 Task: Add Derma-E Clear Zinc Body Sunscreen SPF 30 to the cart.
Action: Mouse moved to (263, 130)
Screenshot: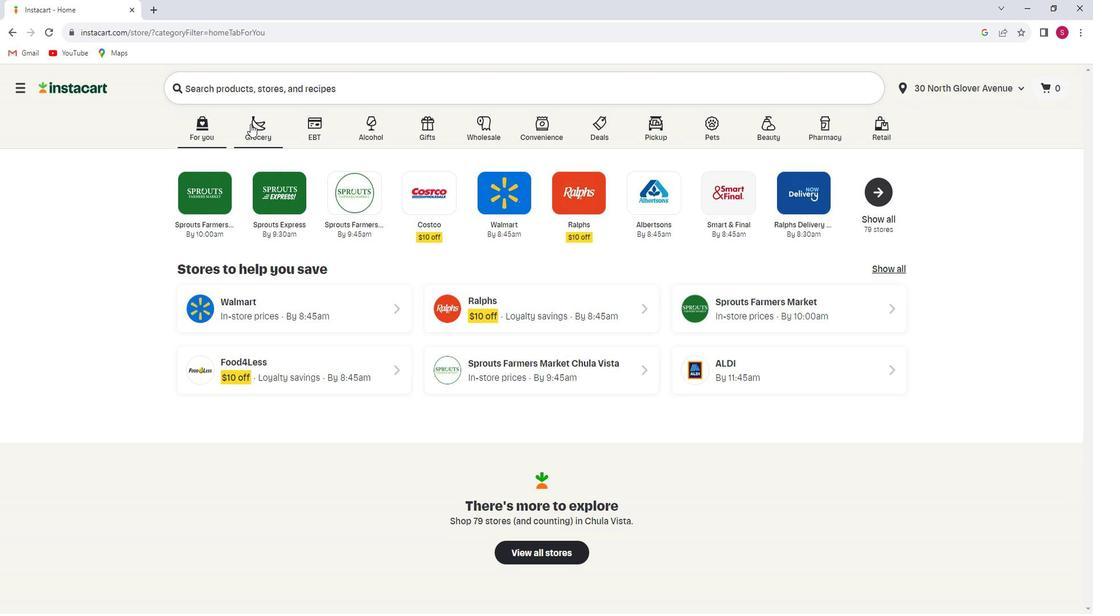 
Action: Mouse pressed left at (263, 130)
Screenshot: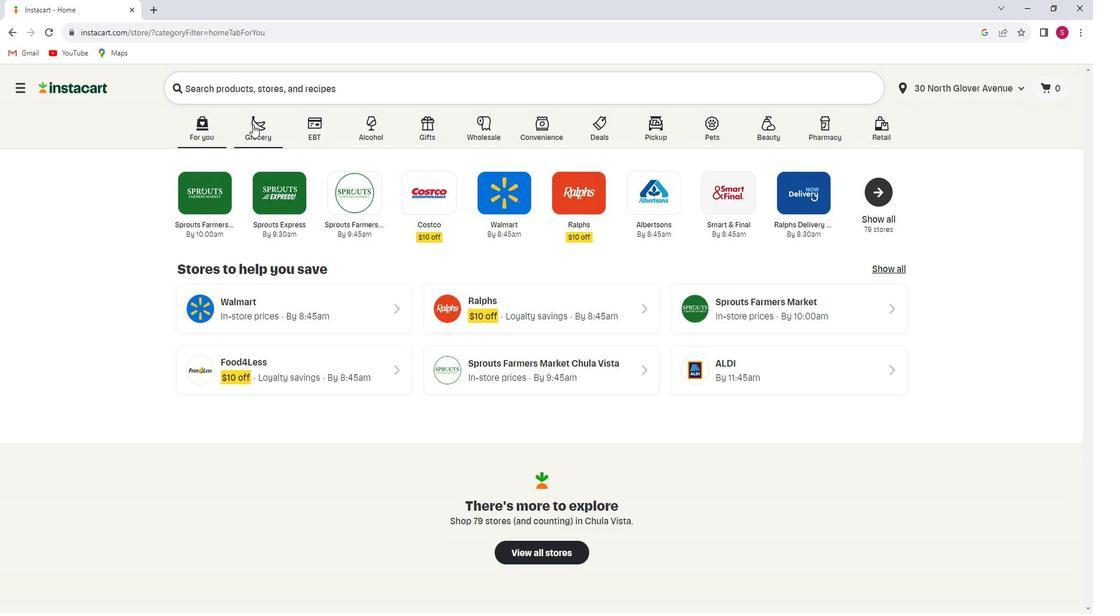 
Action: Mouse moved to (292, 335)
Screenshot: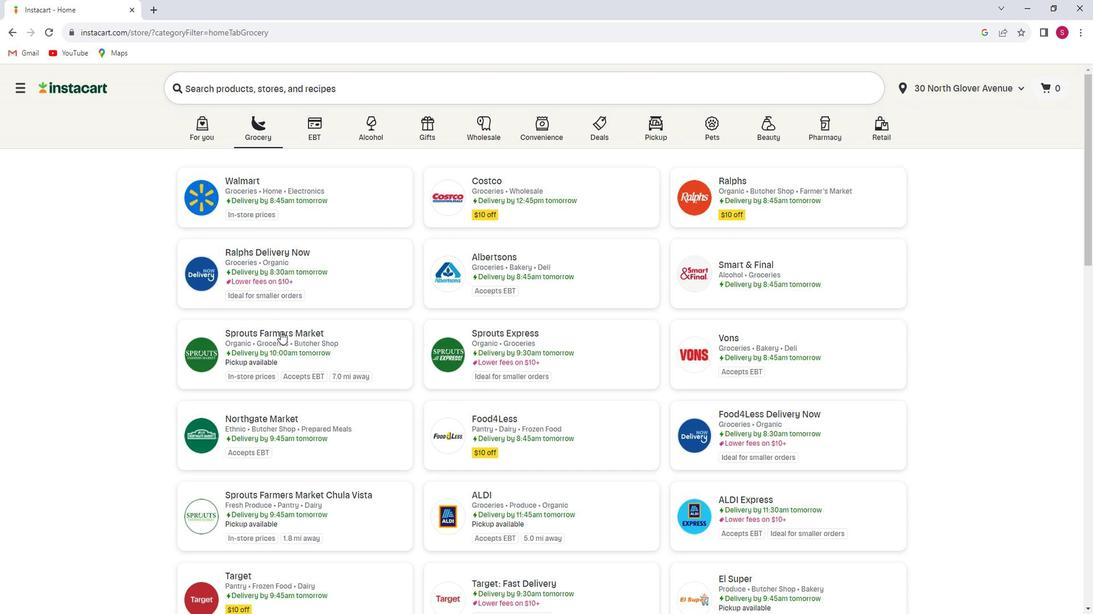 
Action: Mouse pressed left at (292, 335)
Screenshot: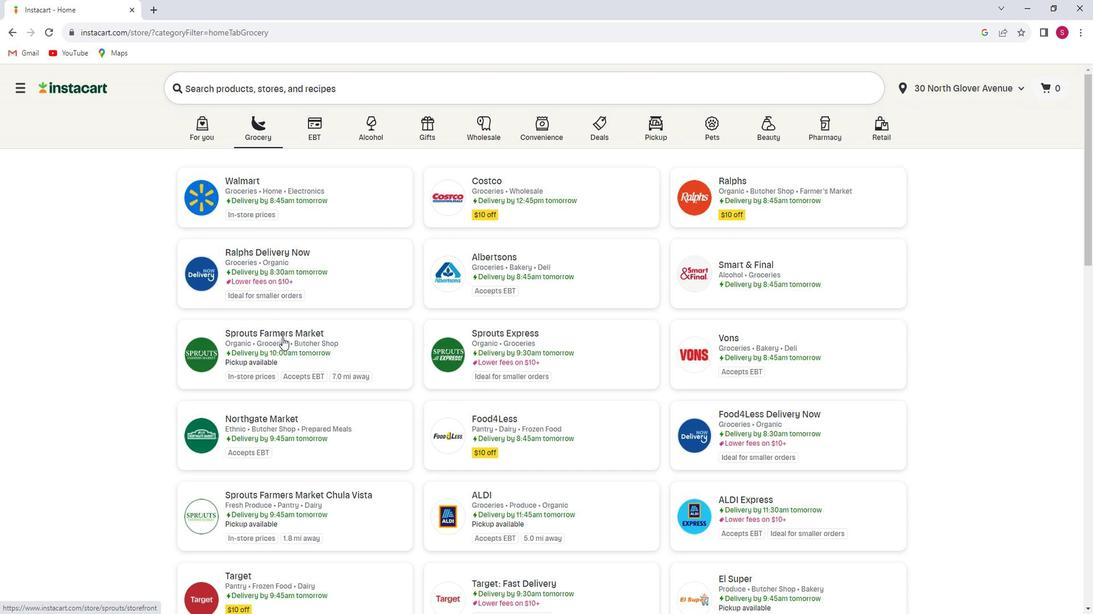 
Action: Mouse moved to (84, 386)
Screenshot: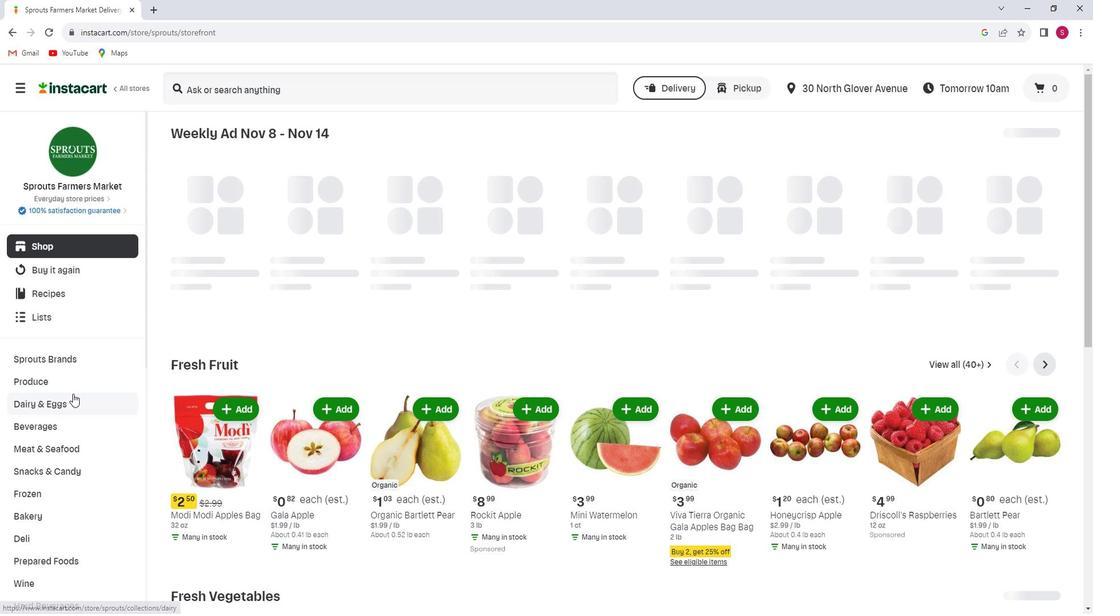 
Action: Mouse scrolled (84, 385) with delta (0, 0)
Screenshot: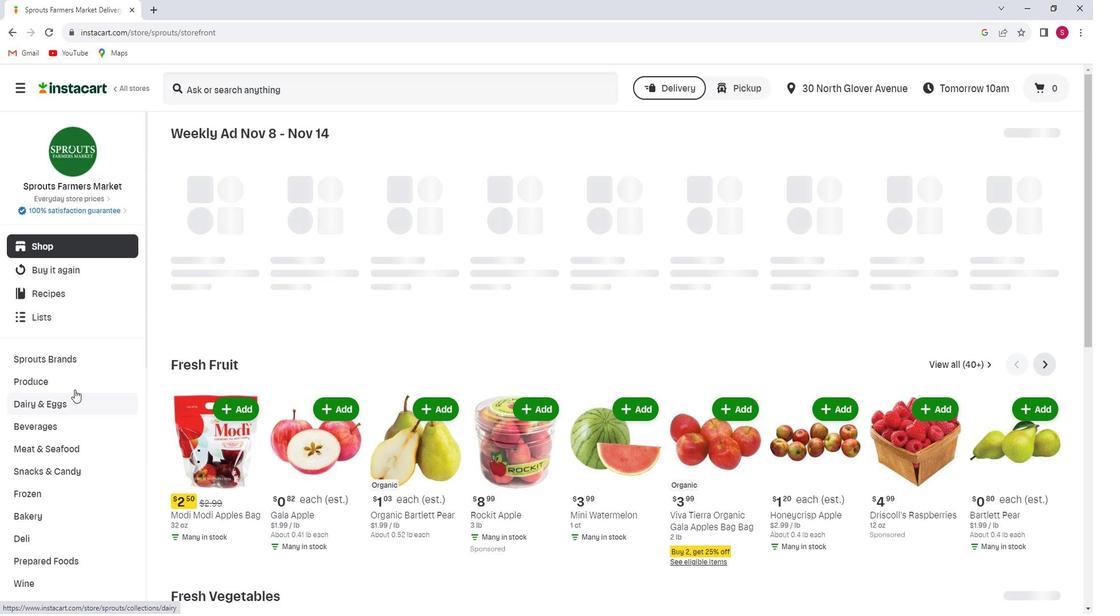 
Action: Mouse scrolled (84, 385) with delta (0, 0)
Screenshot: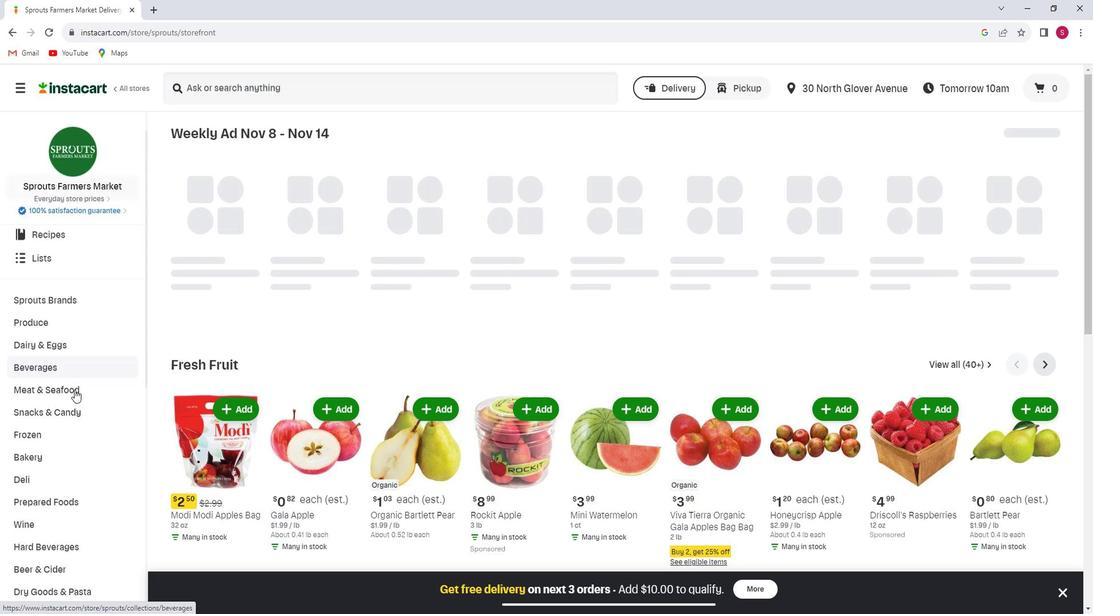 
Action: Mouse scrolled (84, 385) with delta (0, 0)
Screenshot: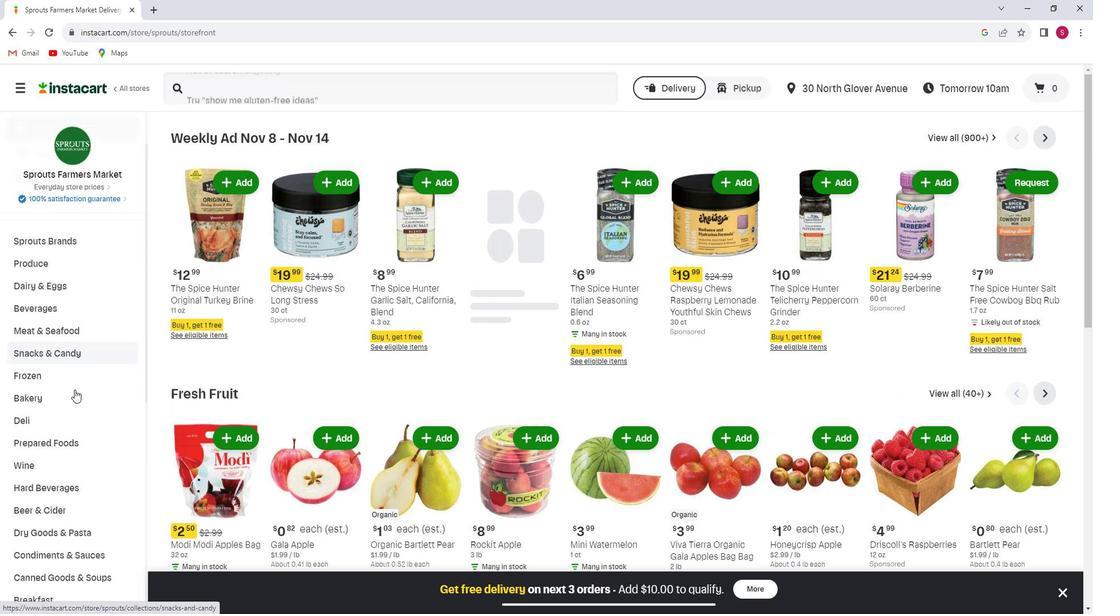 
Action: Mouse scrolled (84, 385) with delta (0, 0)
Screenshot: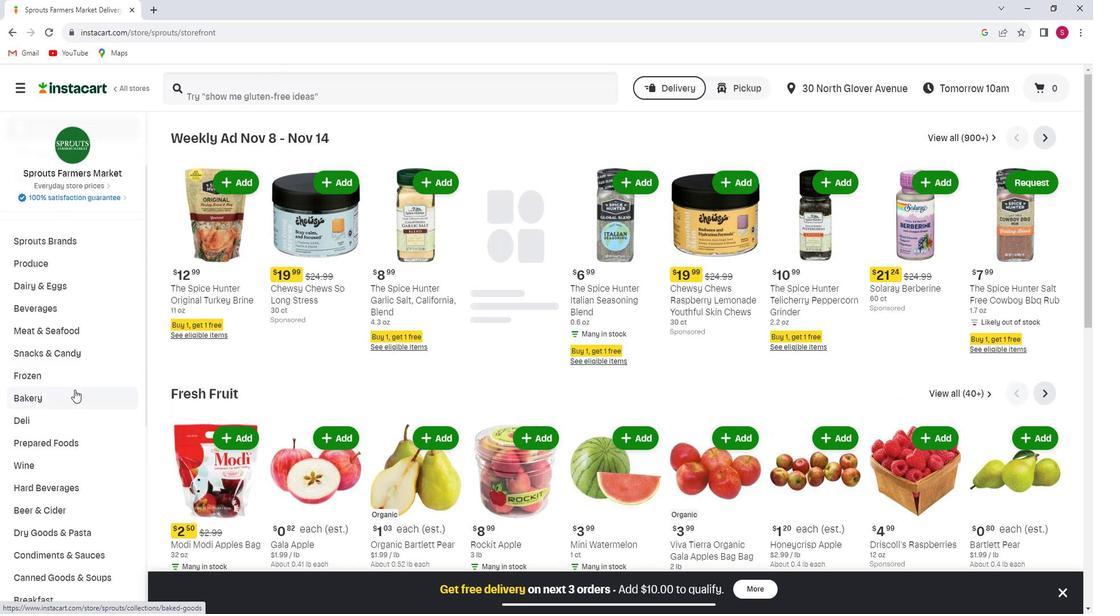 
Action: Mouse scrolled (84, 385) with delta (0, 0)
Screenshot: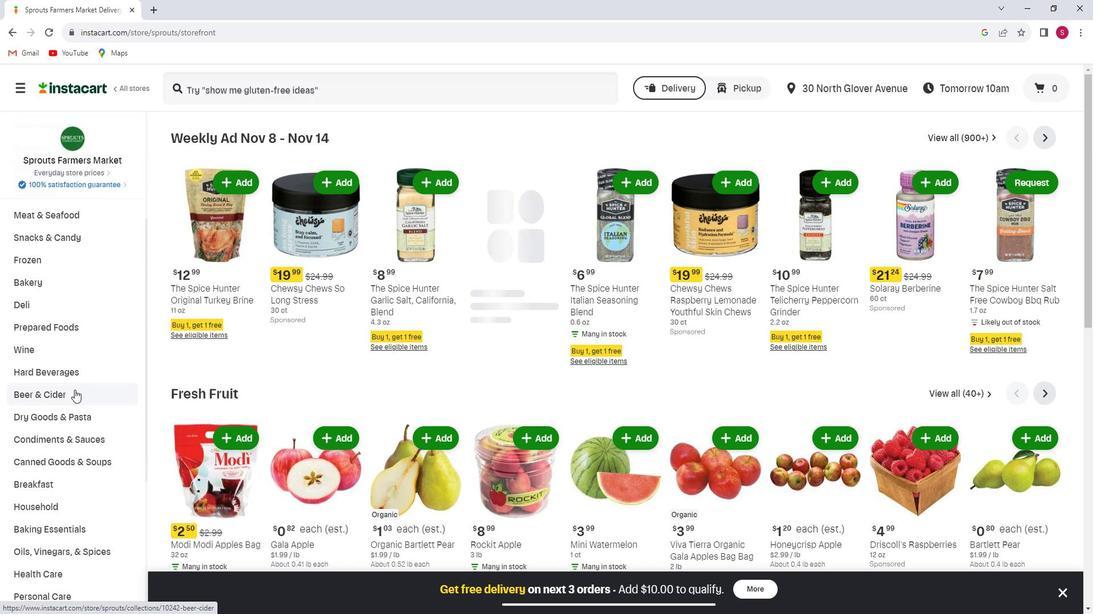 
Action: Mouse scrolled (84, 385) with delta (0, 0)
Screenshot: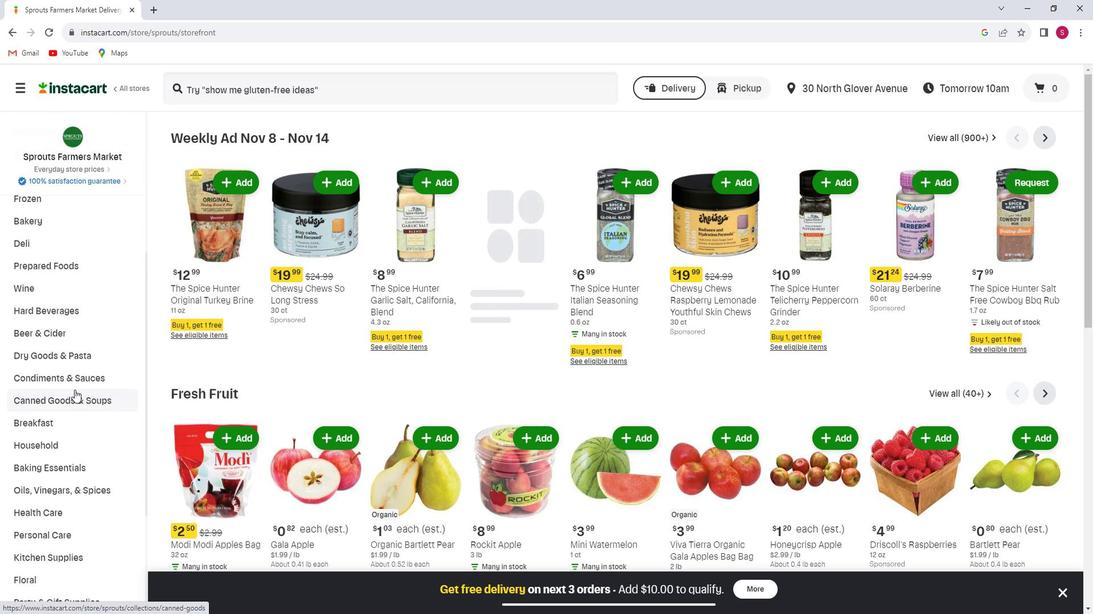 
Action: Mouse scrolled (84, 385) with delta (0, 0)
Screenshot: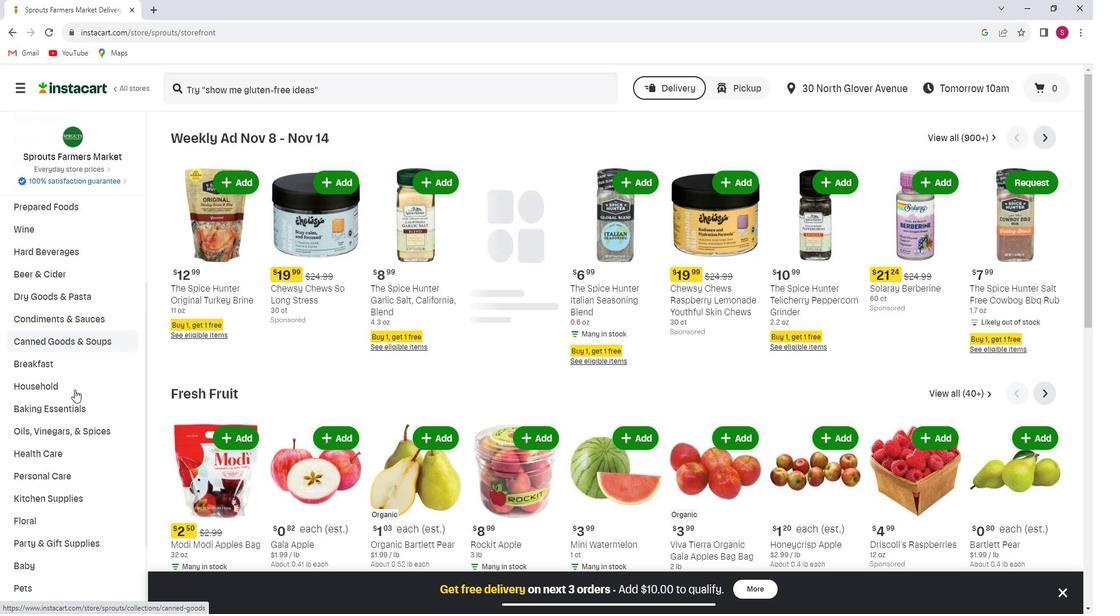
Action: Mouse scrolled (84, 385) with delta (0, 0)
Screenshot: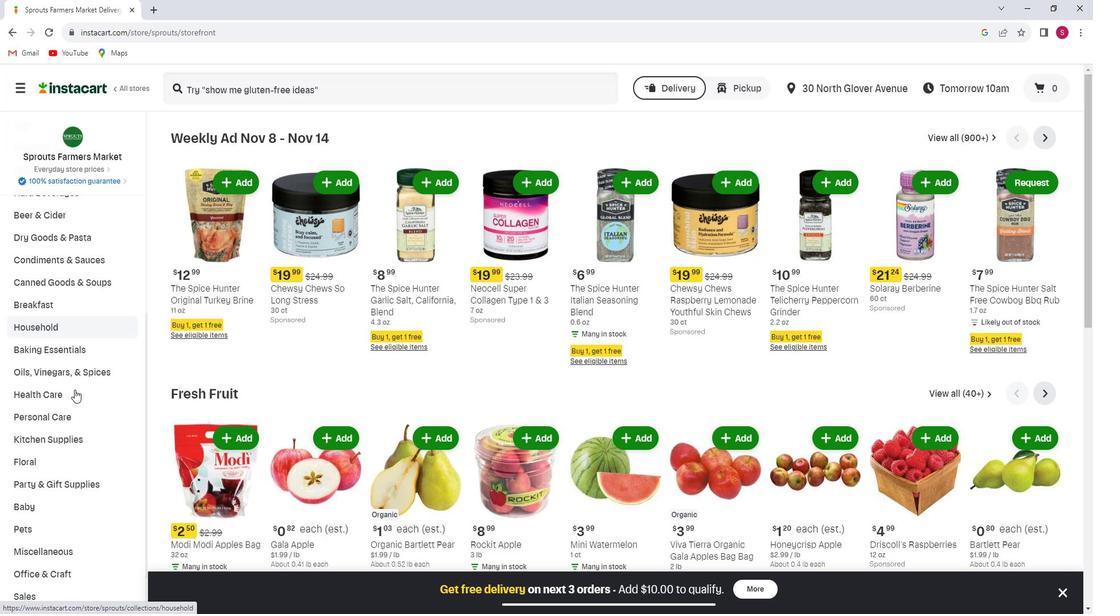 
Action: Mouse moved to (57, 358)
Screenshot: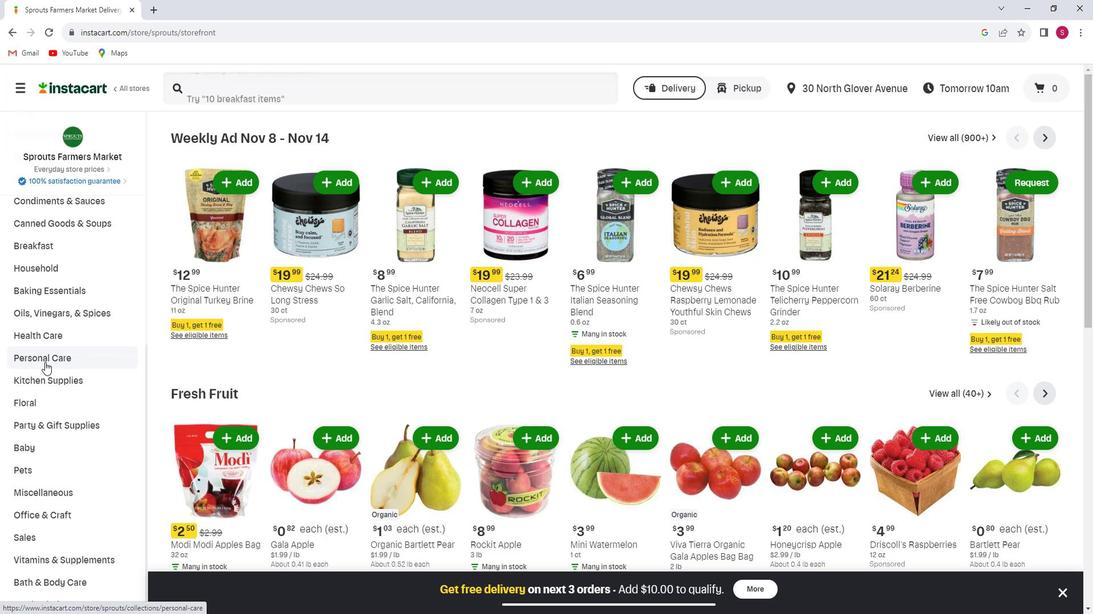 
Action: Mouse pressed left at (57, 358)
Screenshot: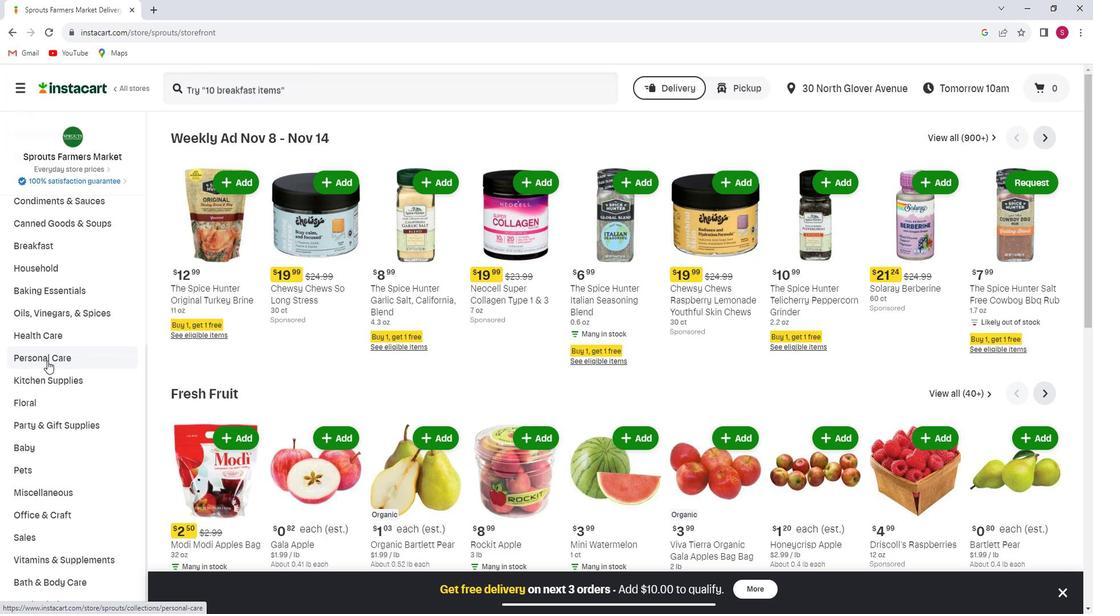 
Action: Mouse moved to (885, 169)
Screenshot: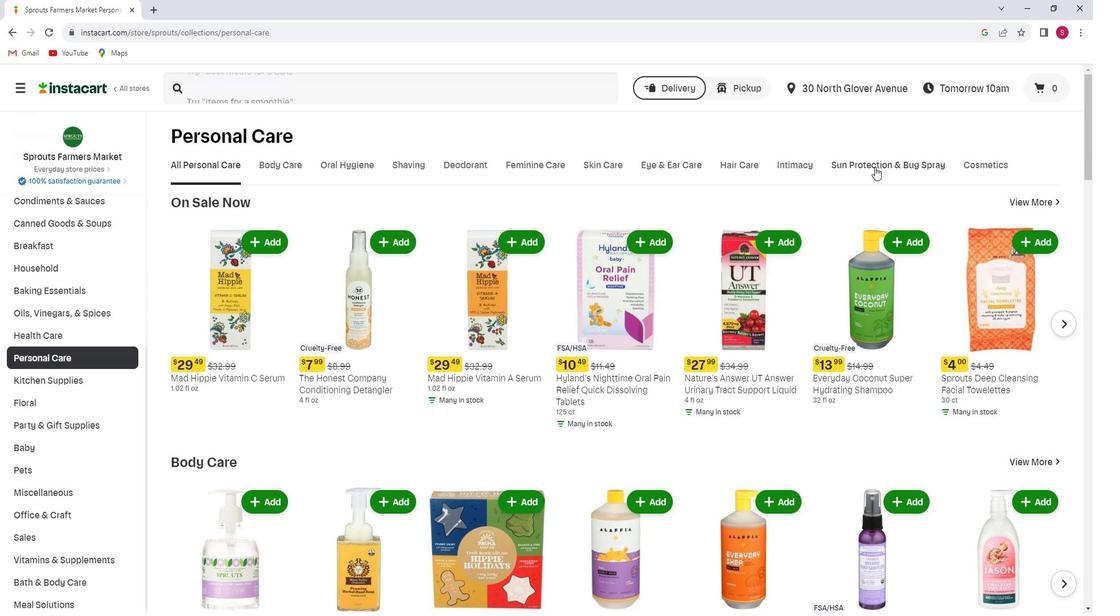 
Action: Mouse pressed left at (885, 169)
Screenshot: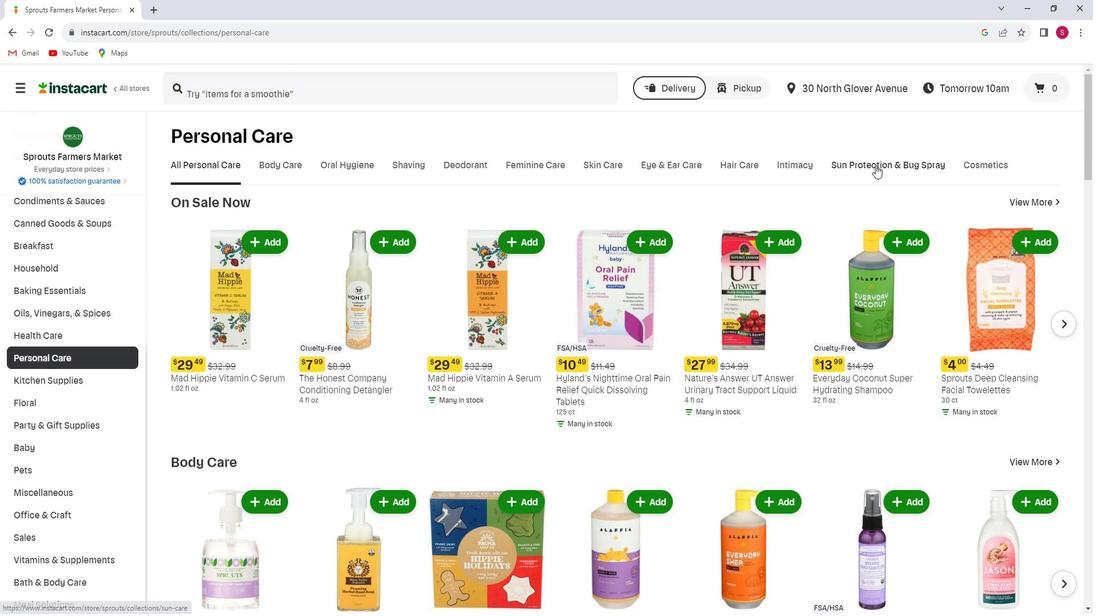 
Action: Mouse moved to (359, 100)
Screenshot: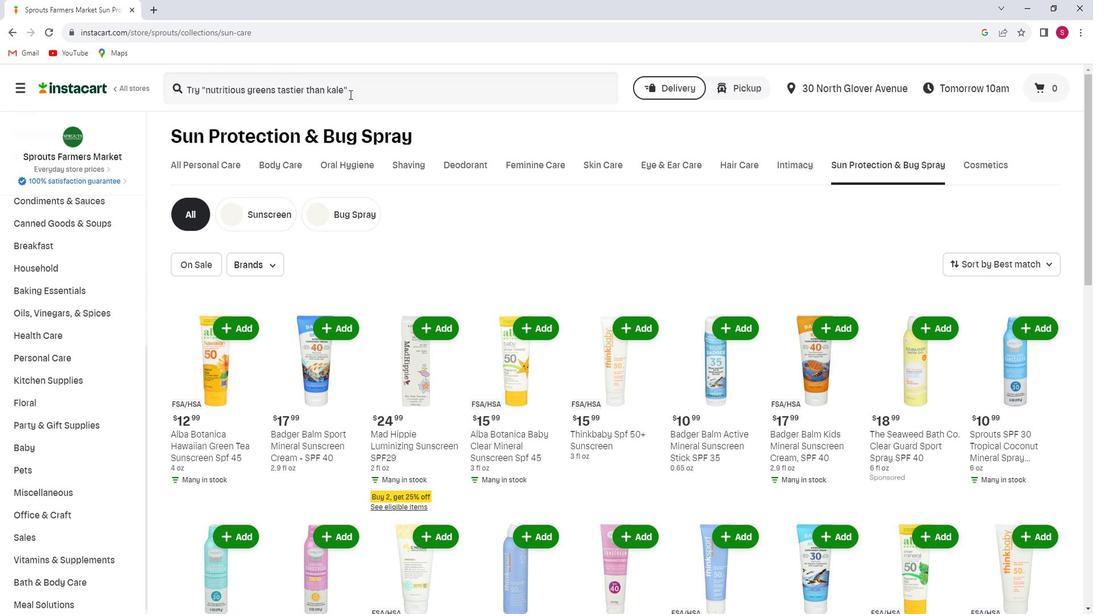 
Action: Mouse pressed left at (359, 100)
Screenshot: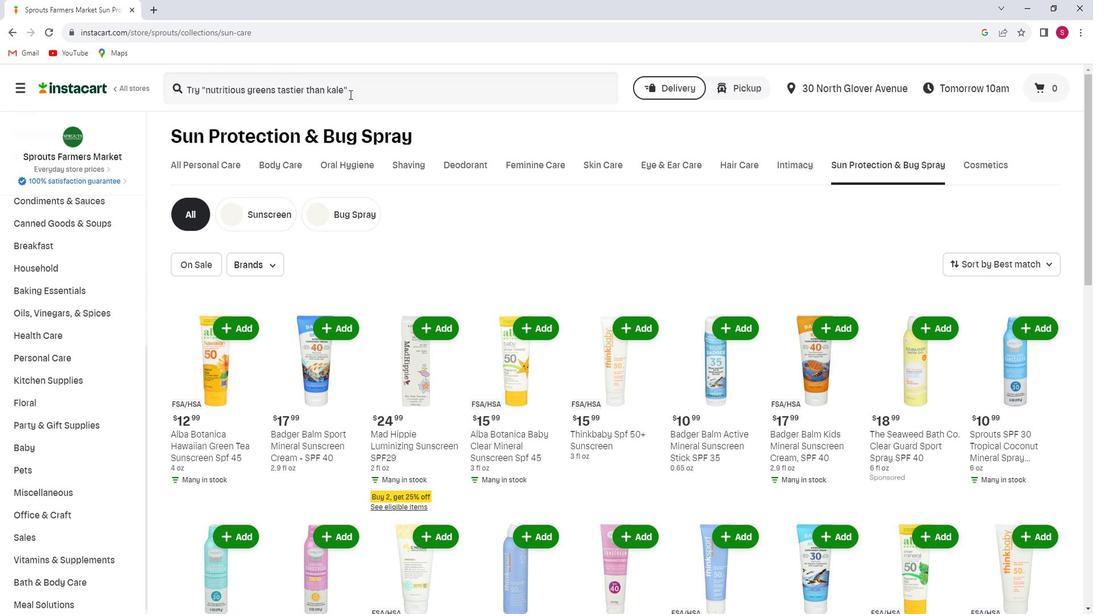 
Action: Key pressed <Key.shift><Key.shift><Key.shift><Key.shift><Key.shift><Key.shift><Key.shift><Key.shift><Key.shift><Key.shift><Key.shift><Key.shift><Key.shift><Key.shift><Key.shift><Key.shift><Key.shift><Key.shift><Key.shift><Key.shift><Key.shift><Key.shift><Key.shift><Key.shift><Key.shift><Key.shift><Key.shift><Key.shift><Key.shift><Key.shift><Key.shift><Key.shift><Key.shift><Key.shift><Key.shift><Key.shift><Key.shift><Key.shift><Key.shift><Key.shift><Key.shift><Key.shift><Key.shift><Key.shift>Derma-<Key.shift><Key.shift><Key.shift><Key.shift><Key.shift><Key.shift><Key.shift><Key.shift><Key.shift><Key.shift><Key.shift><Key.shift><Key.shift><Key.shift><Key.shift><Key.shift><Key.shift><Key.shift><Key.shift><Key.shift><Key.shift><Key.shift><Key.shift><Key.shift><Key.shift><Key.shift><Key.shift><Key.shift><Key.shift><Key.shift><Key.shift><Key.shift>E<Key.space><Key.shift><Key.shift><Key.shift>Clear<Key.space><Key.shift>Zinc<Key.space><Key.shift_r><Key.shift_r>Body<Key.space><Key.shift>Sunscreen<Key.space><Key.shift>S<Key.shift_r>P<Key.shift>F<Key.space>30<Key.enter>
Screenshot: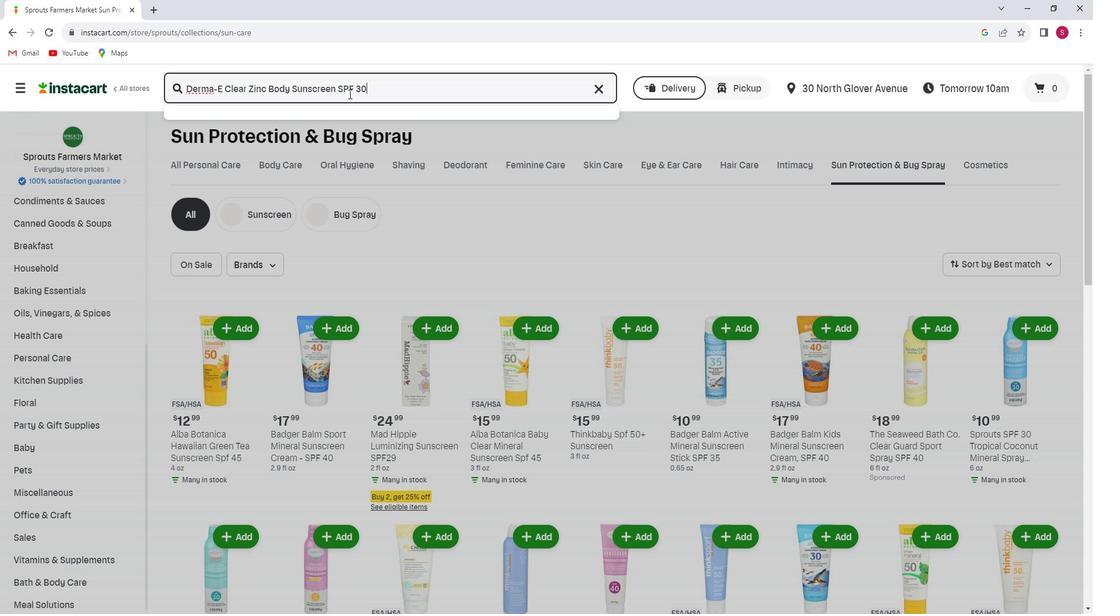 
Action: Mouse moved to (391, 226)
Screenshot: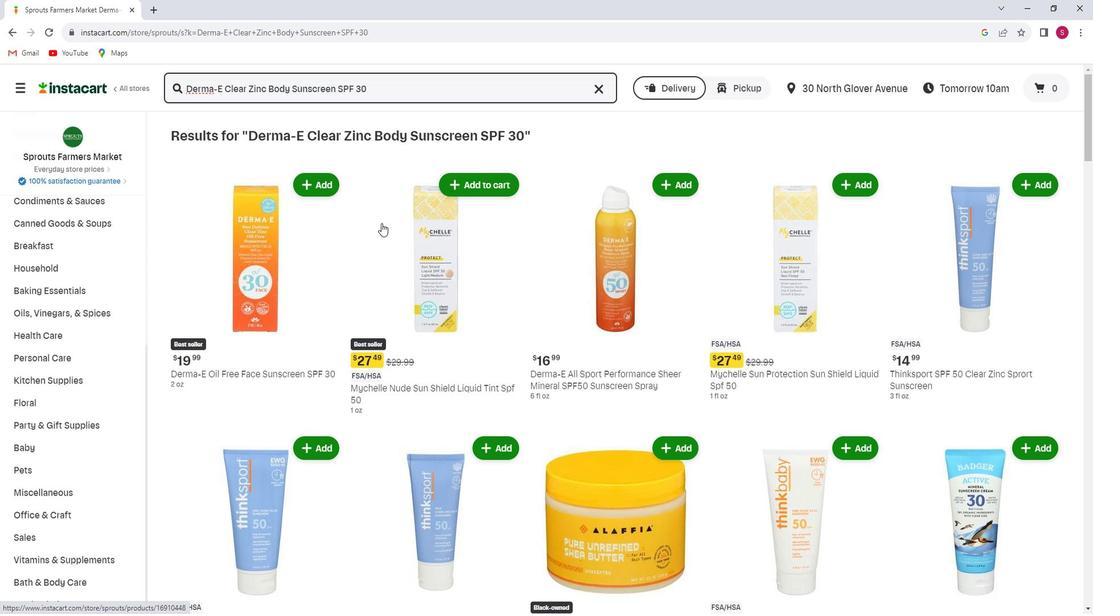 
Action: Mouse scrolled (391, 225) with delta (0, 0)
Screenshot: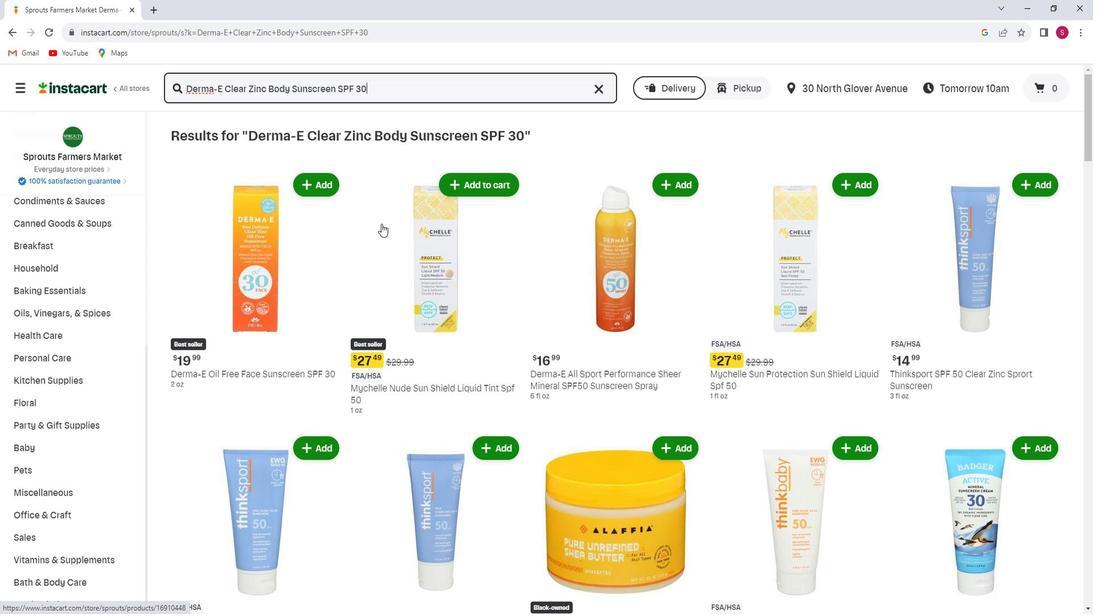
Action: Mouse moved to (437, 224)
Screenshot: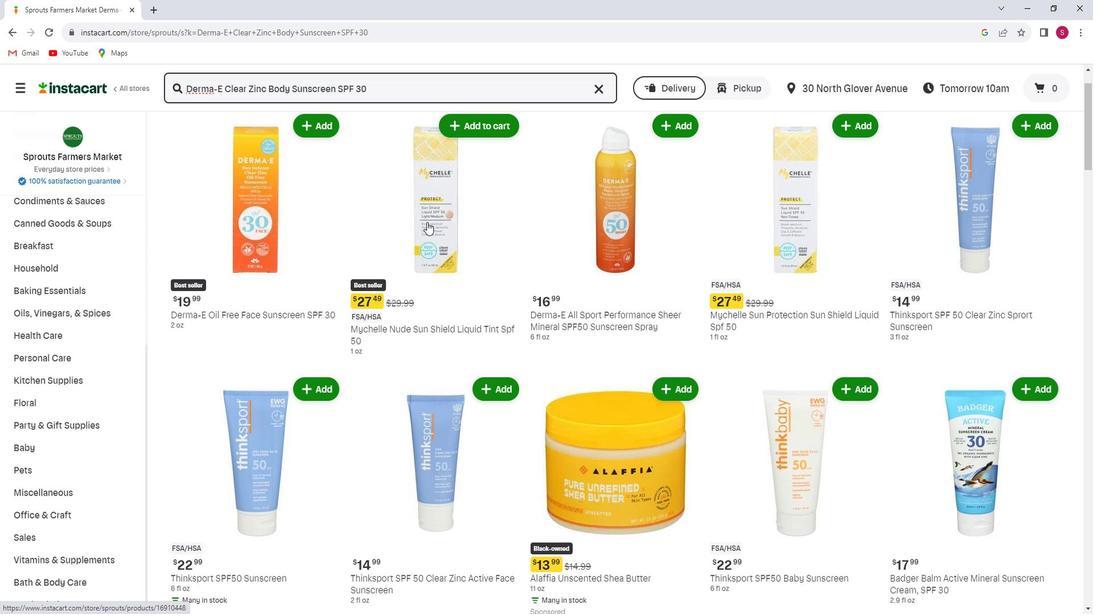 
Action: Mouse scrolled (437, 223) with delta (0, 0)
Screenshot: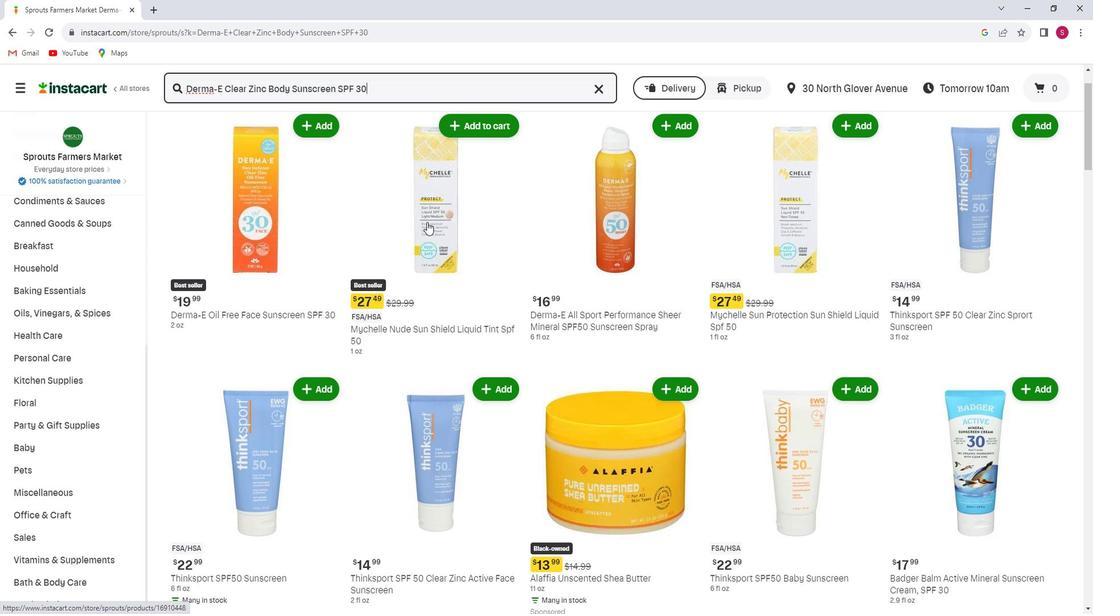 
Action: Mouse scrolled (437, 223) with delta (0, 0)
Screenshot: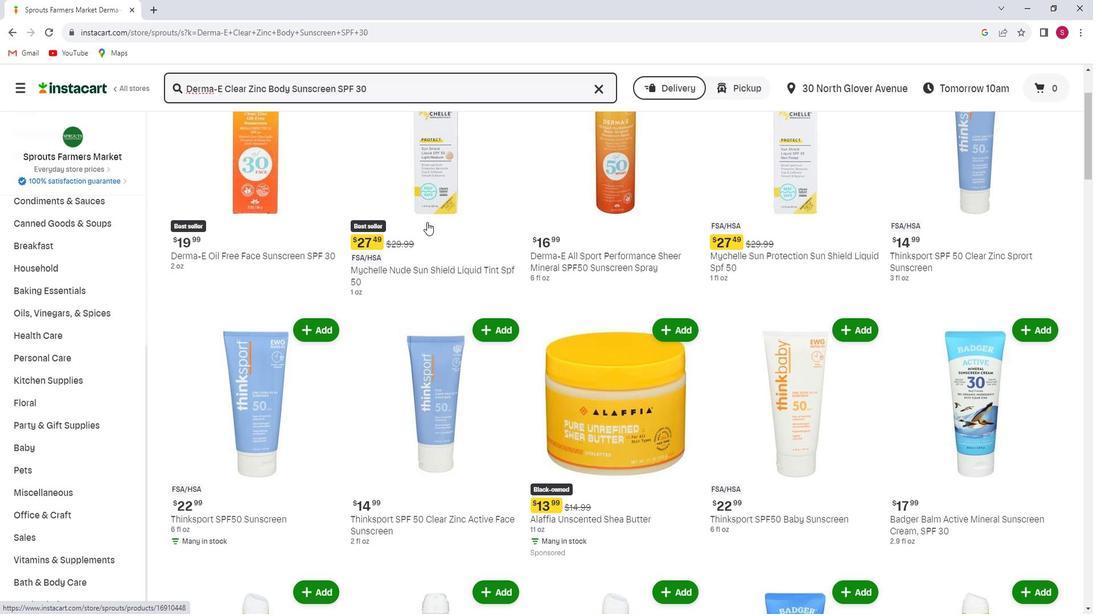 
Action: Mouse scrolled (437, 223) with delta (0, 0)
Screenshot: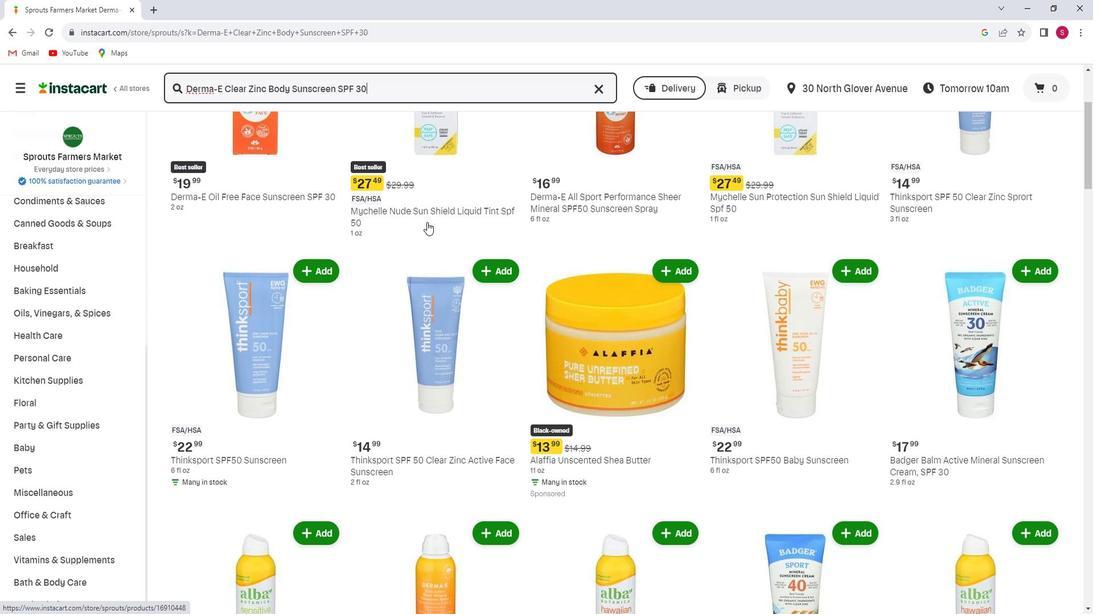 
Action: Mouse moved to (444, 229)
Screenshot: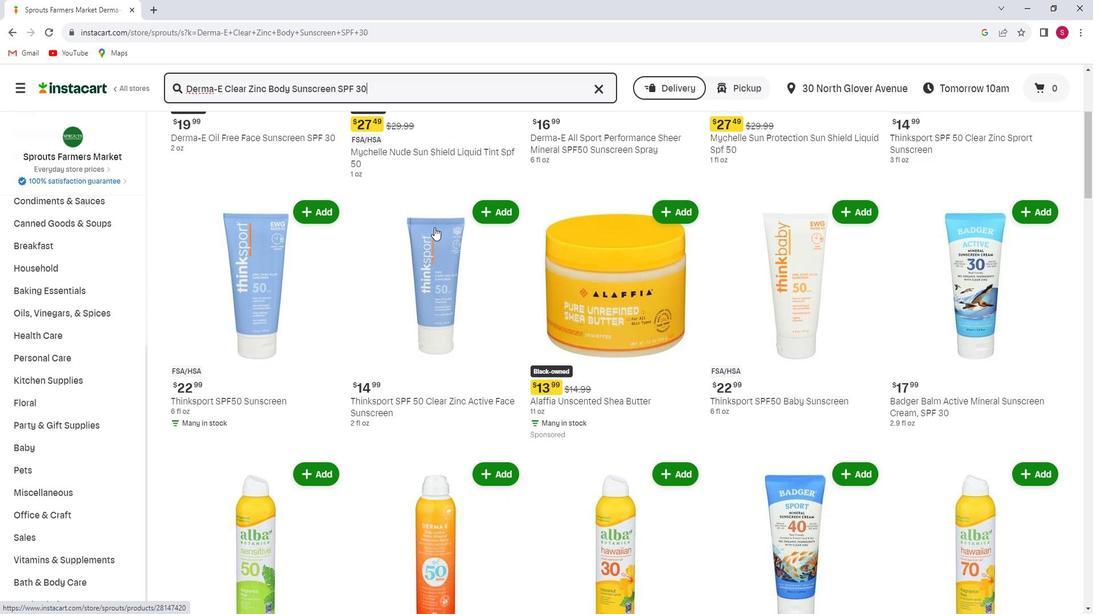 
Action: Mouse scrolled (444, 228) with delta (0, 0)
Screenshot: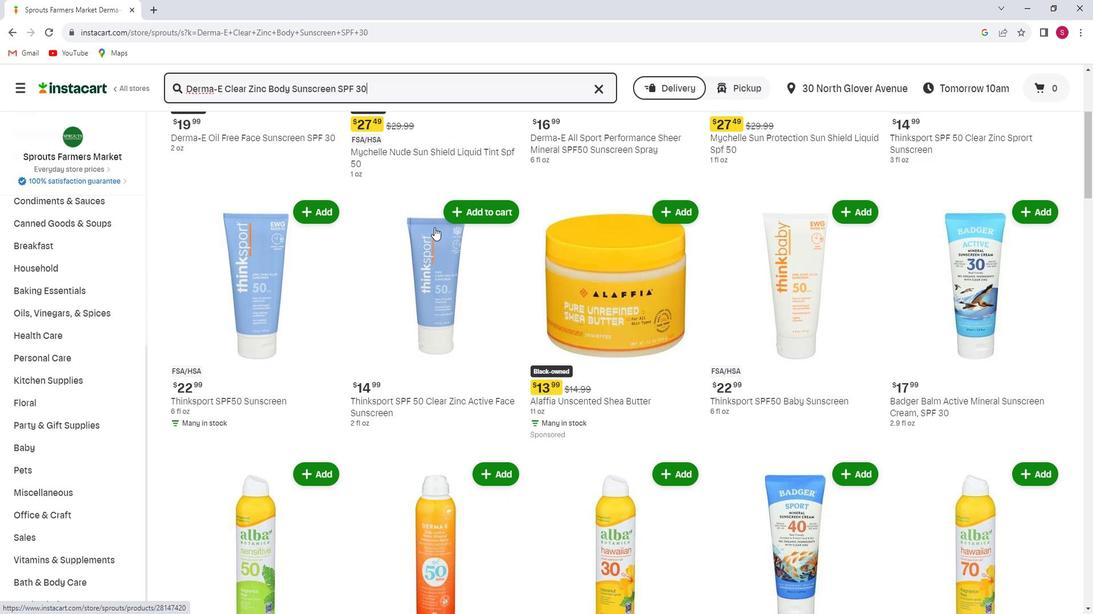 
Action: Mouse moved to (479, 245)
Screenshot: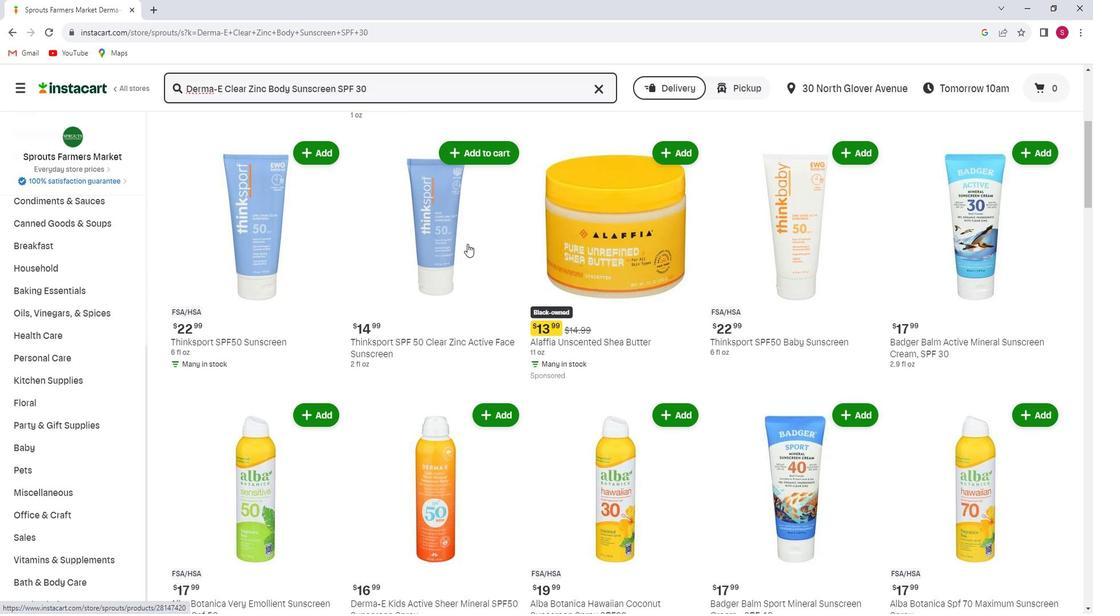 
Action: Mouse scrolled (479, 245) with delta (0, 0)
Screenshot: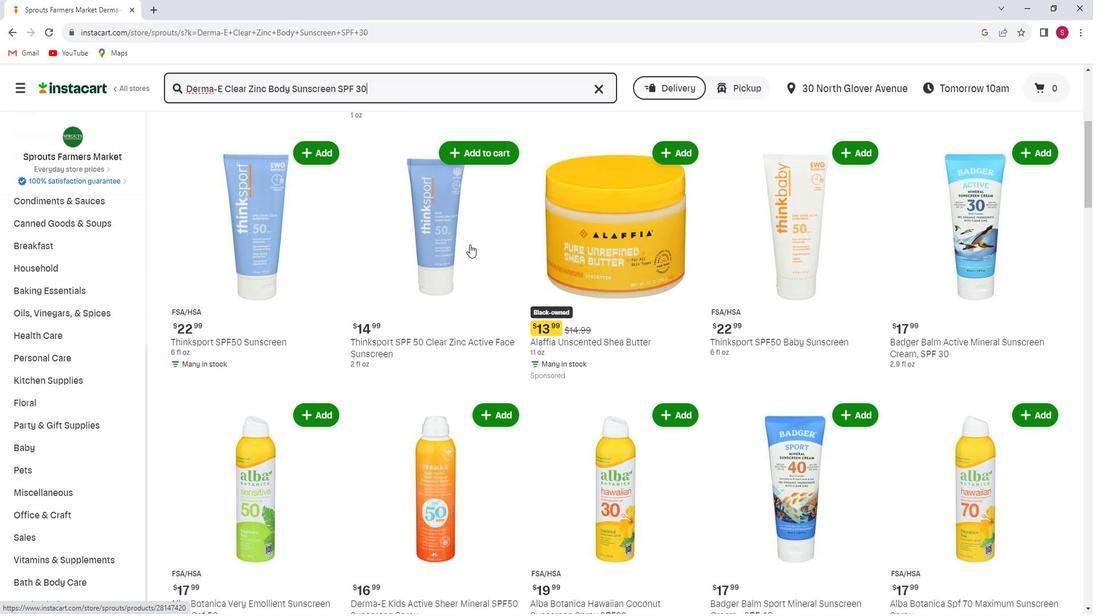 
Action: Mouse scrolled (479, 245) with delta (0, 0)
Screenshot: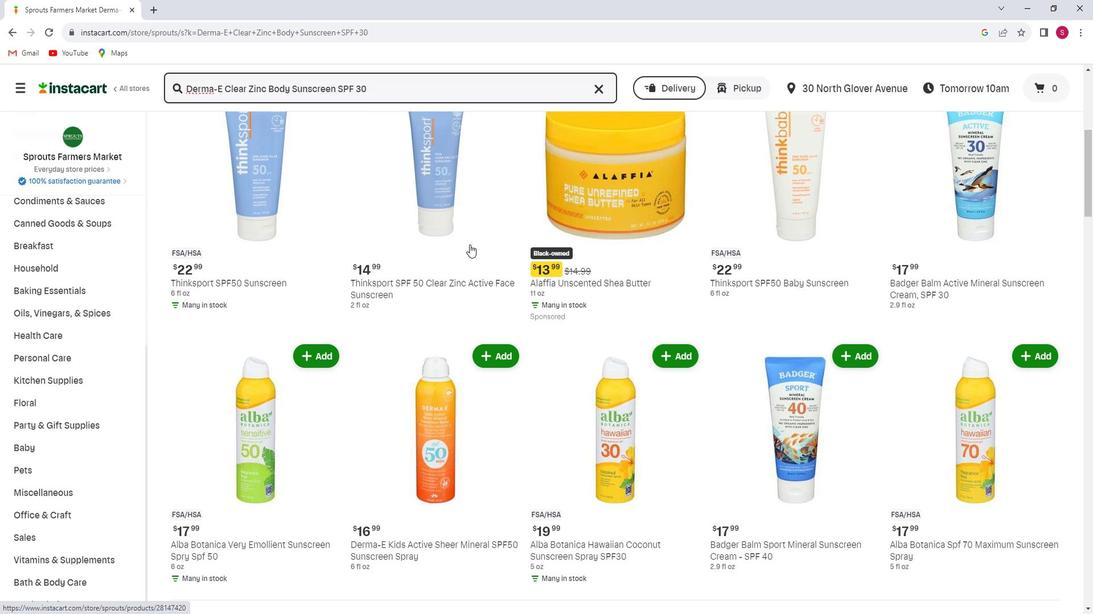 
Action: Mouse scrolled (479, 245) with delta (0, 0)
Screenshot: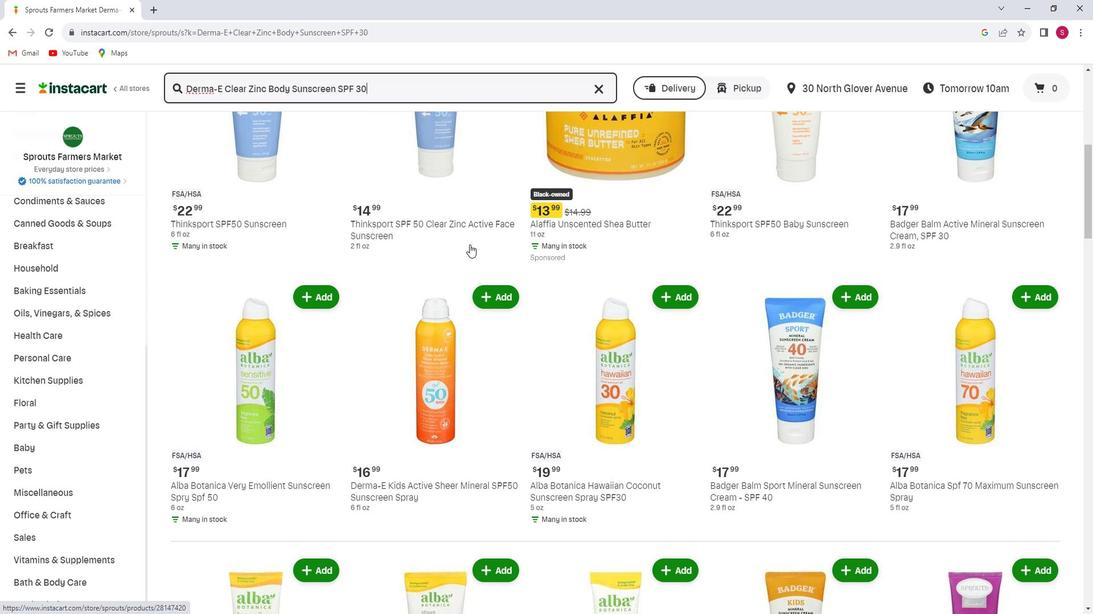 
Action: Mouse moved to (487, 248)
Screenshot: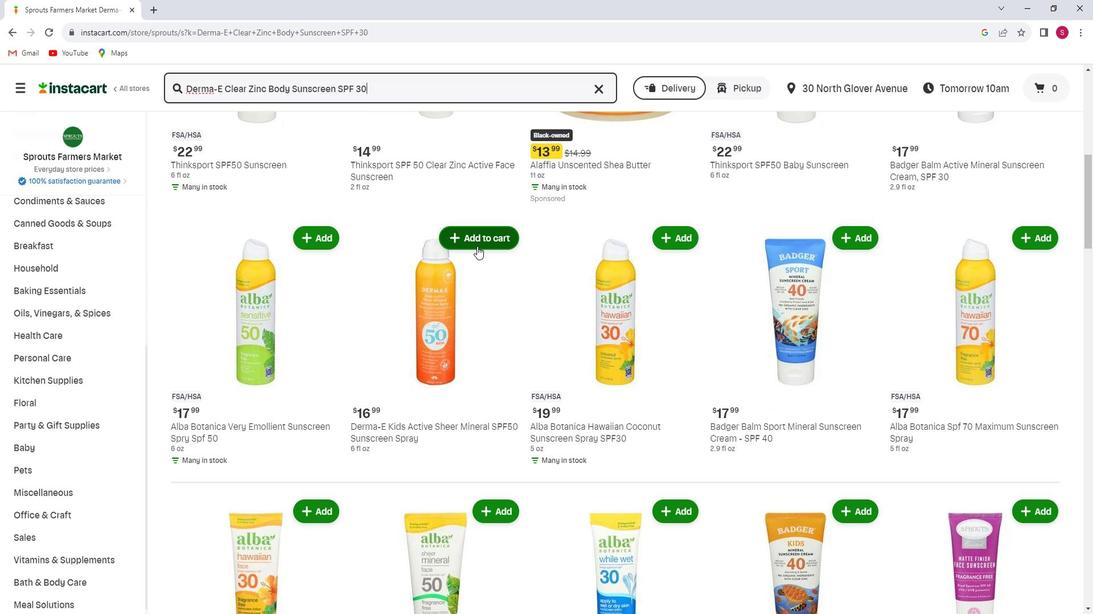 
Action: Mouse scrolled (487, 247) with delta (0, 0)
Screenshot: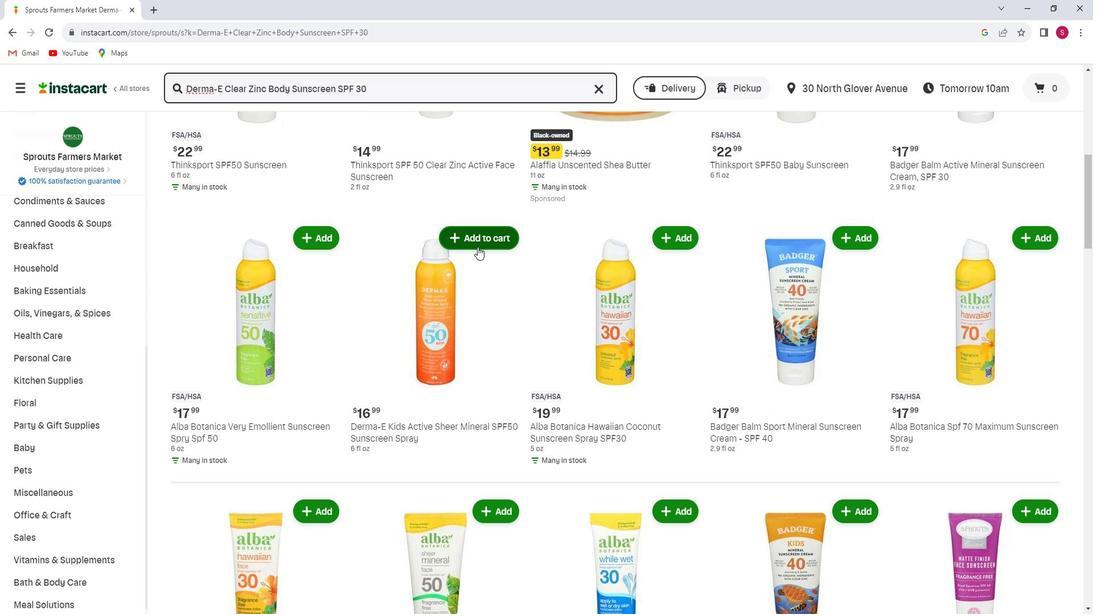 
Action: Mouse moved to (500, 260)
Screenshot: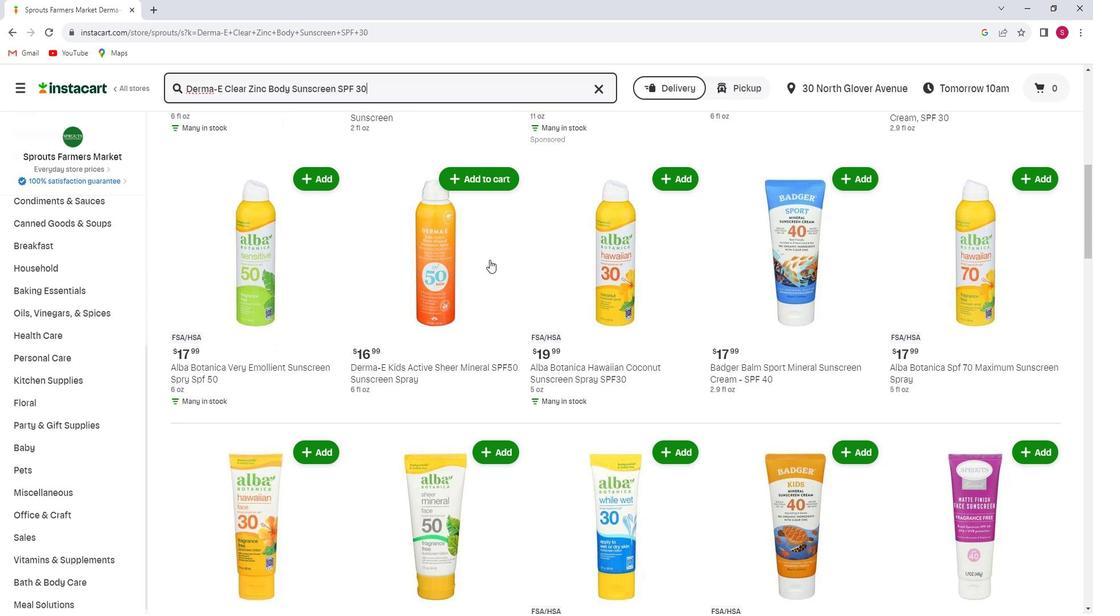 
Action: Mouse scrolled (500, 260) with delta (0, 0)
Screenshot: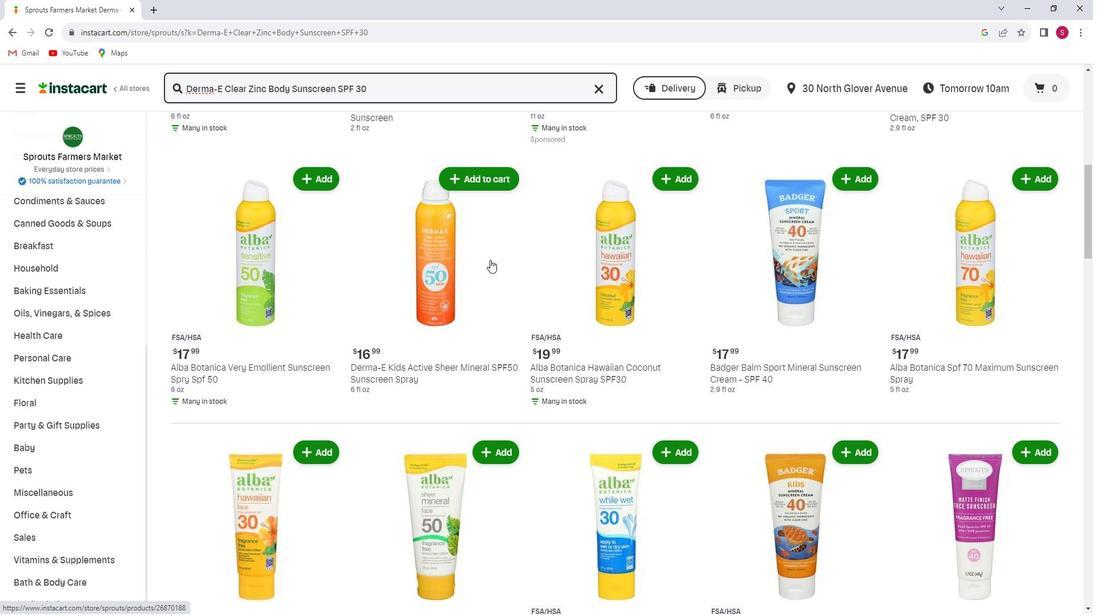 
Action: Mouse scrolled (500, 260) with delta (0, 0)
Screenshot: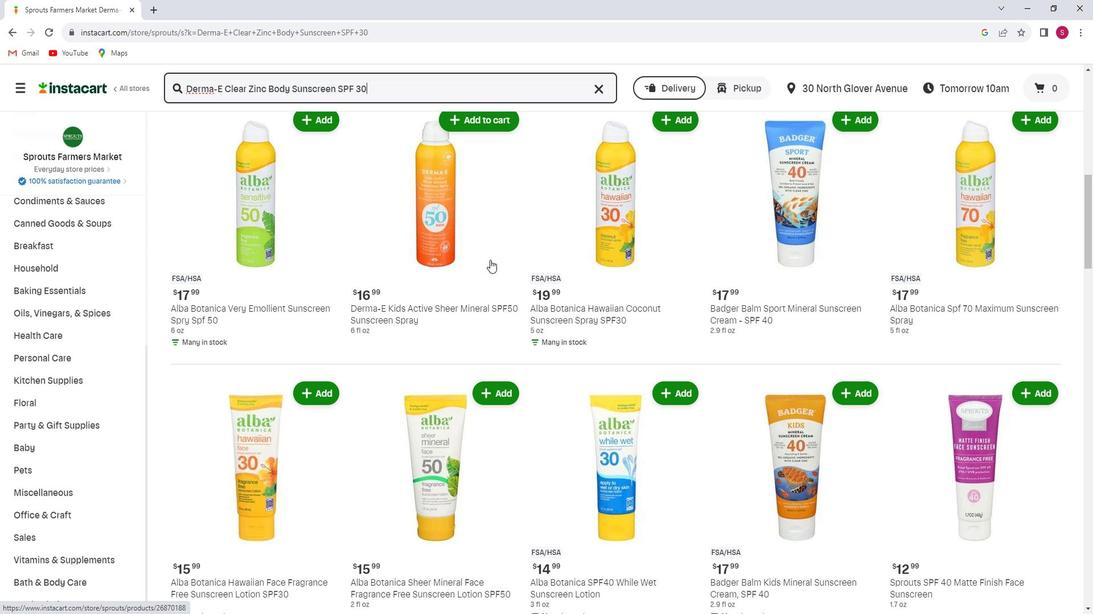 
Action: Mouse scrolled (500, 260) with delta (0, 0)
Screenshot: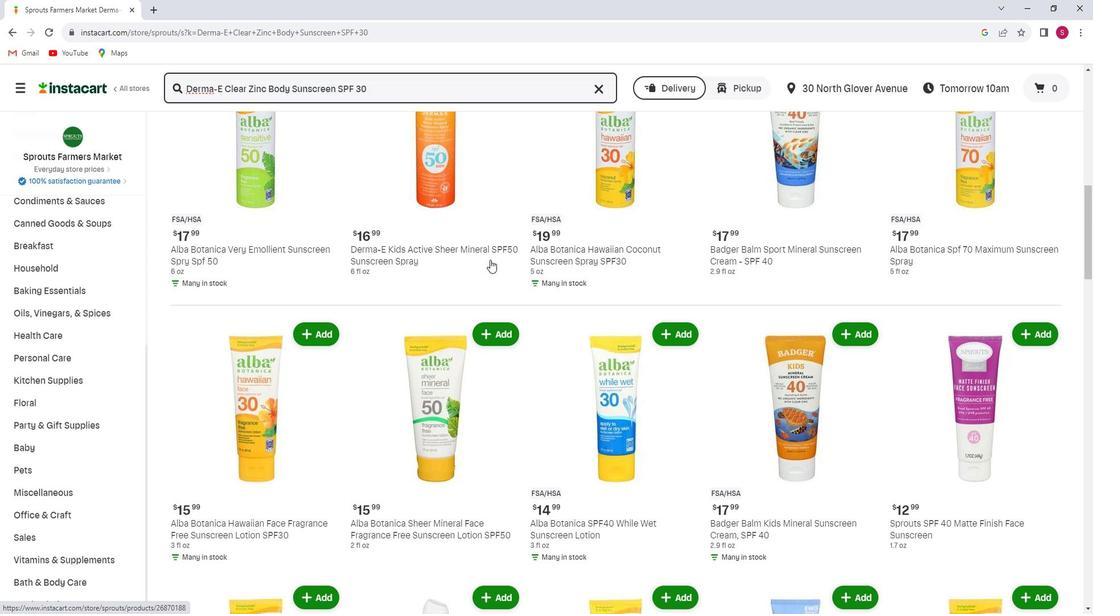 
Action: Mouse scrolled (500, 260) with delta (0, 0)
Screenshot: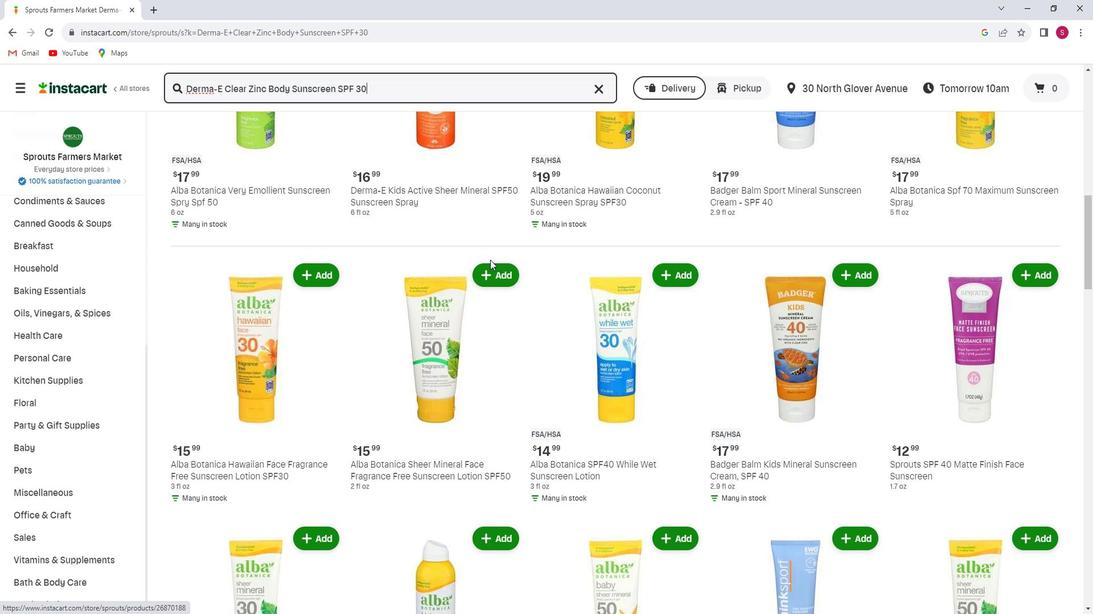 
Action: Mouse scrolled (500, 260) with delta (0, 0)
Screenshot: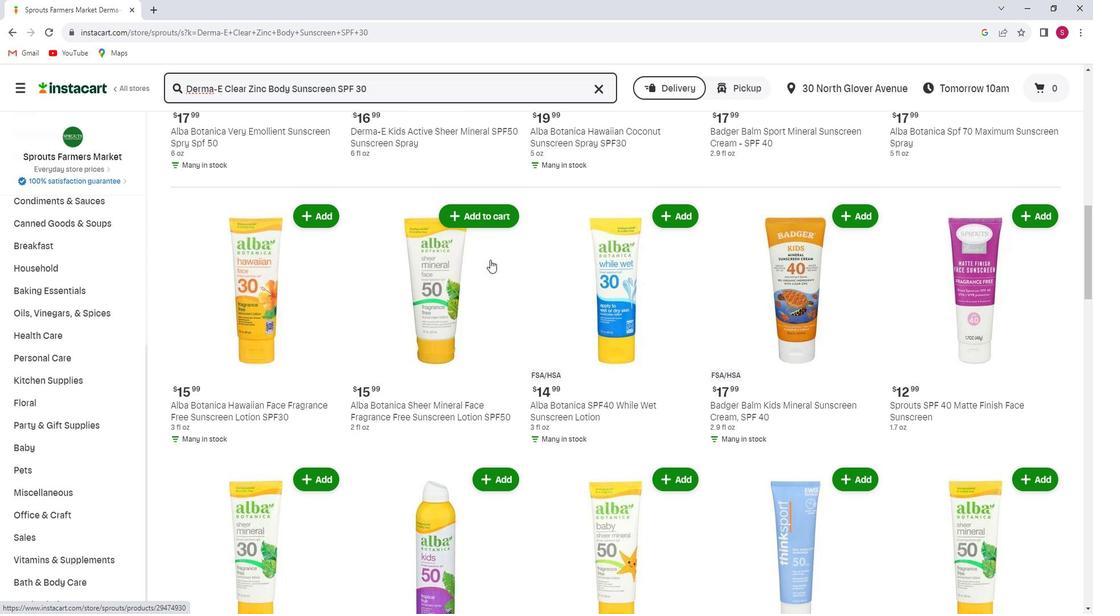 
Action: Mouse scrolled (500, 260) with delta (0, 0)
Screenshot: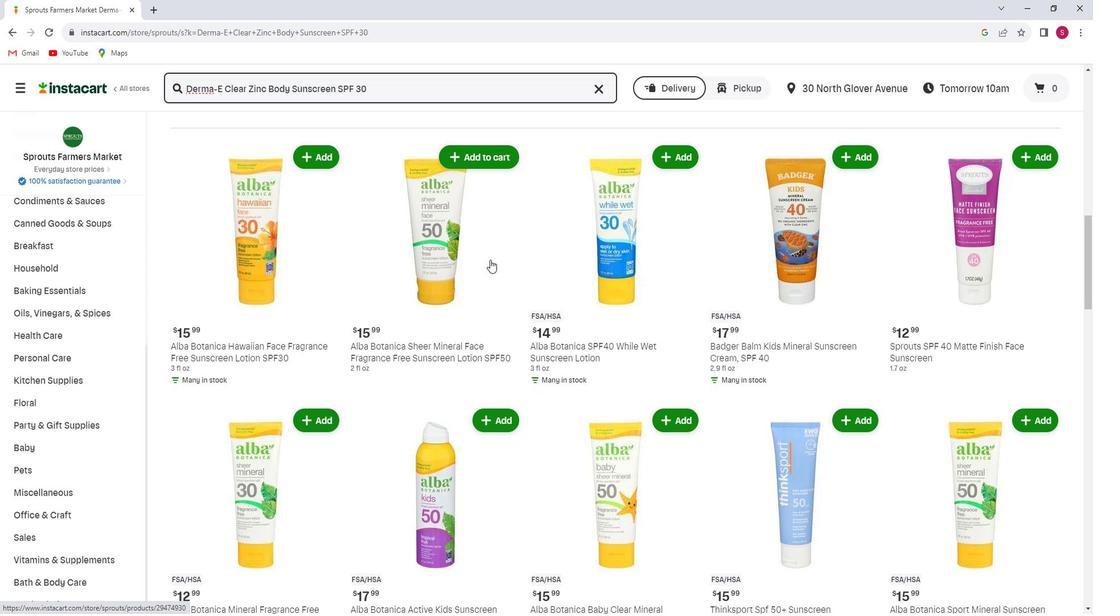 
Action: Mouse scrolled (500, 260) with delta (0, 0)
Screenshot: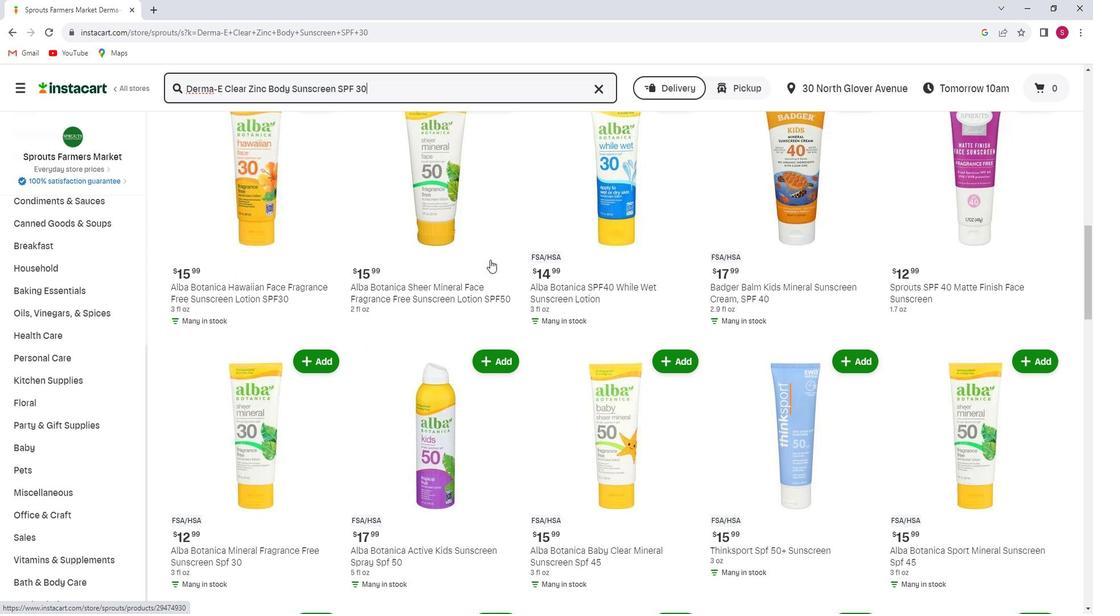 
Action: Mouse scrolled (500, 260) with delta (0, 0)
Screenshot: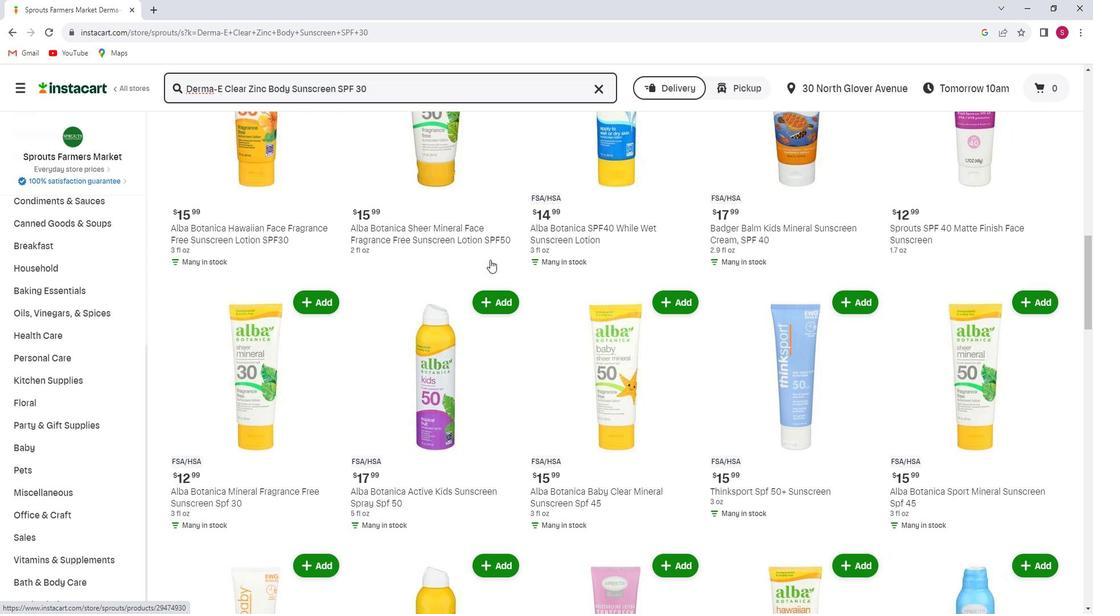 
Action: Mouse scrolled (500, 260) with delta (0, 0)
Screenshot: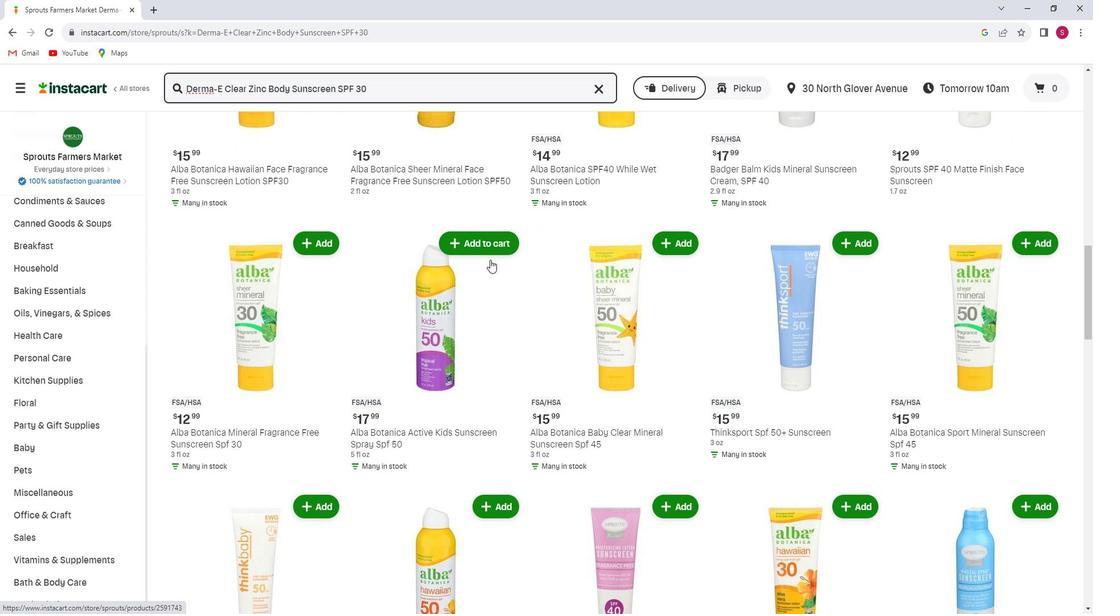 
Action: Mouse scrolled (500, 260) with delta (0, 0)
Screenshot: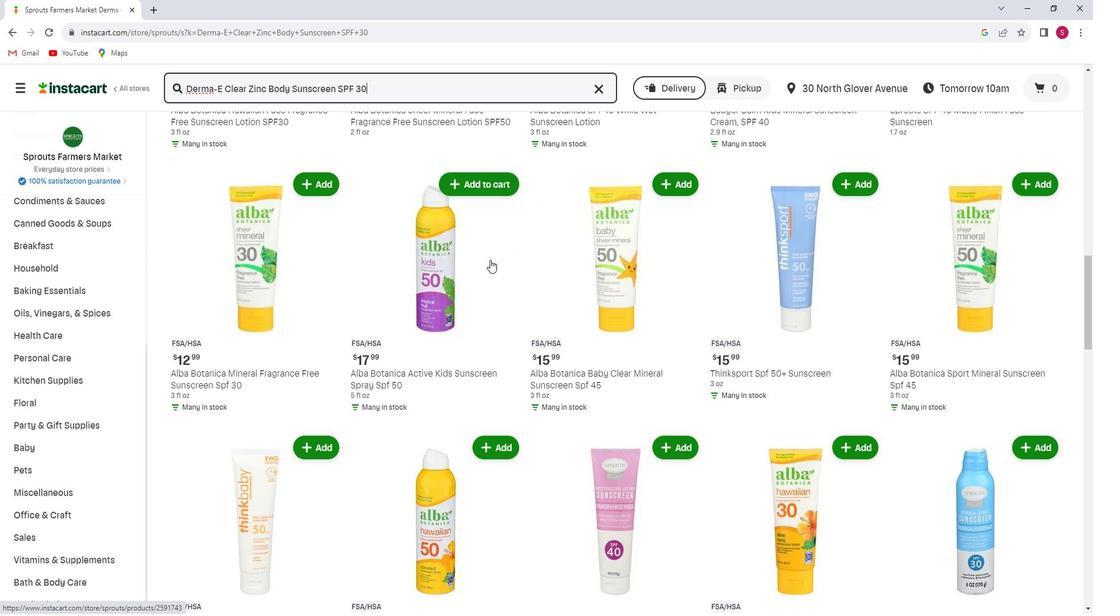 
Action: Mouse scrolled (500, 260) with delta (0, 0)
Screenshot: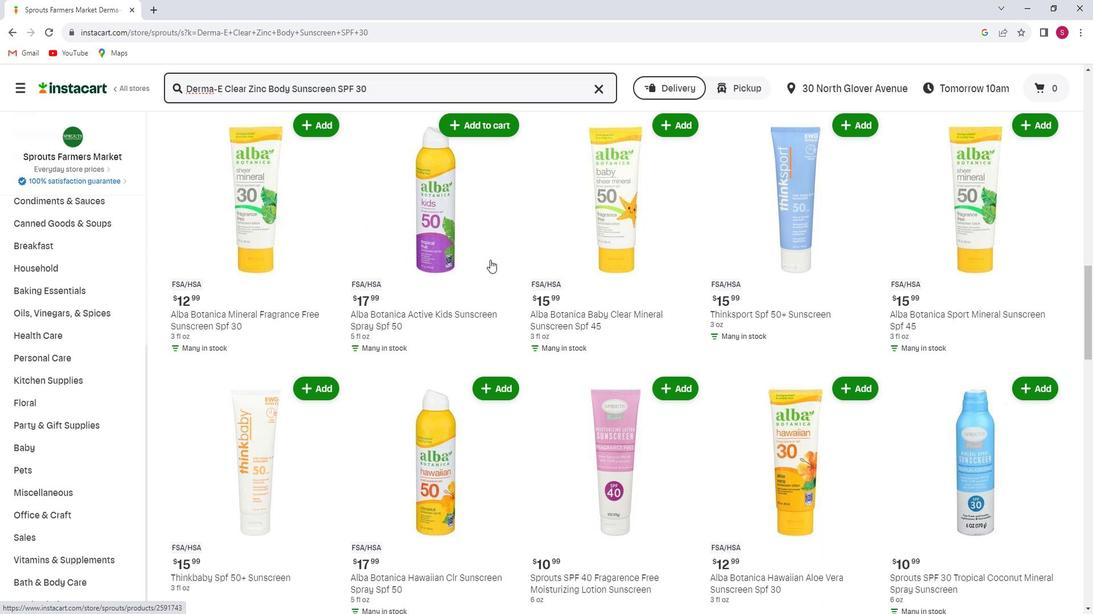 
Action: Mouse scrolled (500, 260) with delta (0, 0)
Screenshot: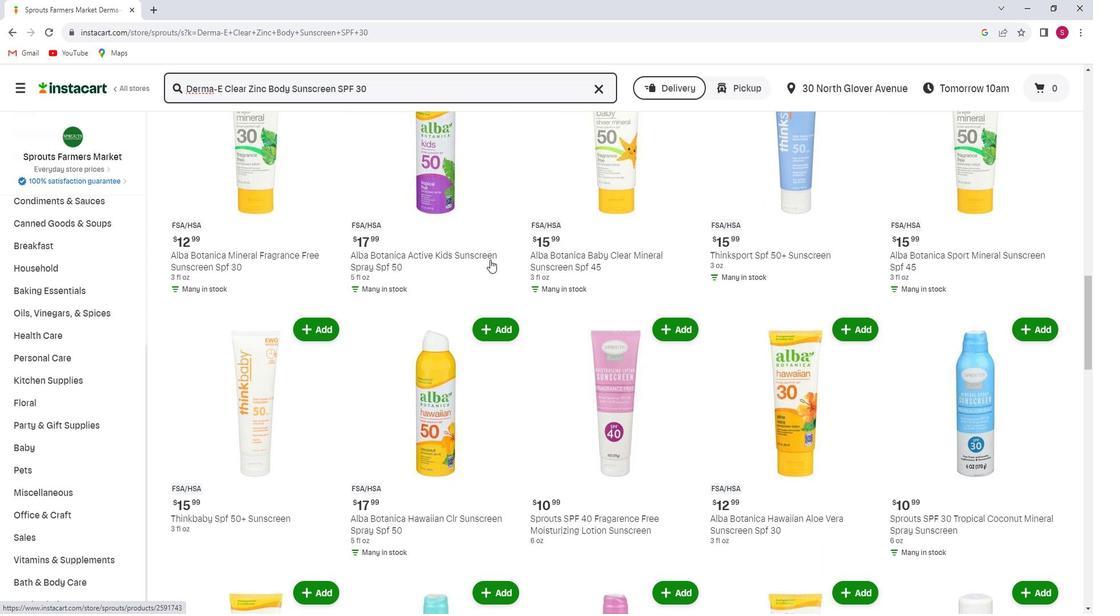 
Action: Mouse scrolled (500, 260) with delta (0, 0)
Screenshot: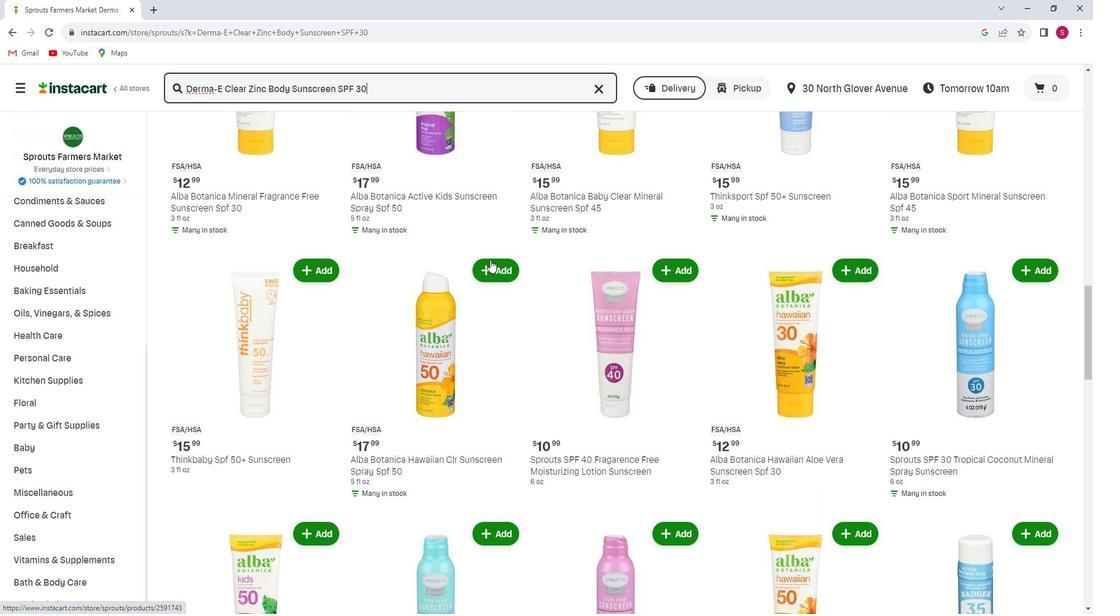 
Action: Mouse scrolled (500, 260) with delta (0, 0)
Screenshot: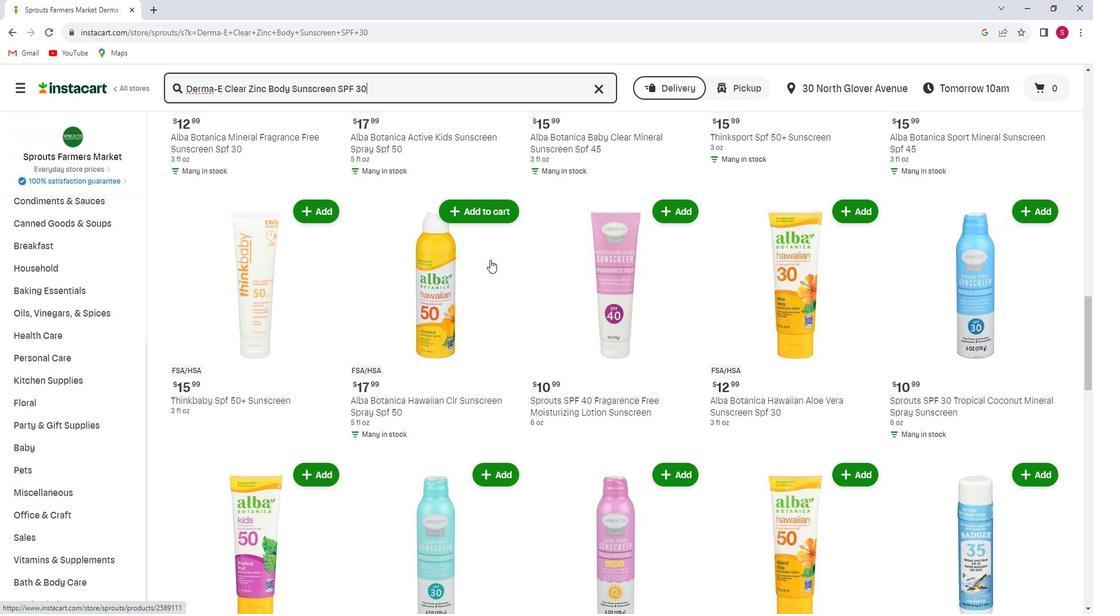 
Action: Mouse scrolled (500, 260) with delta (0, 0)
Screenshot: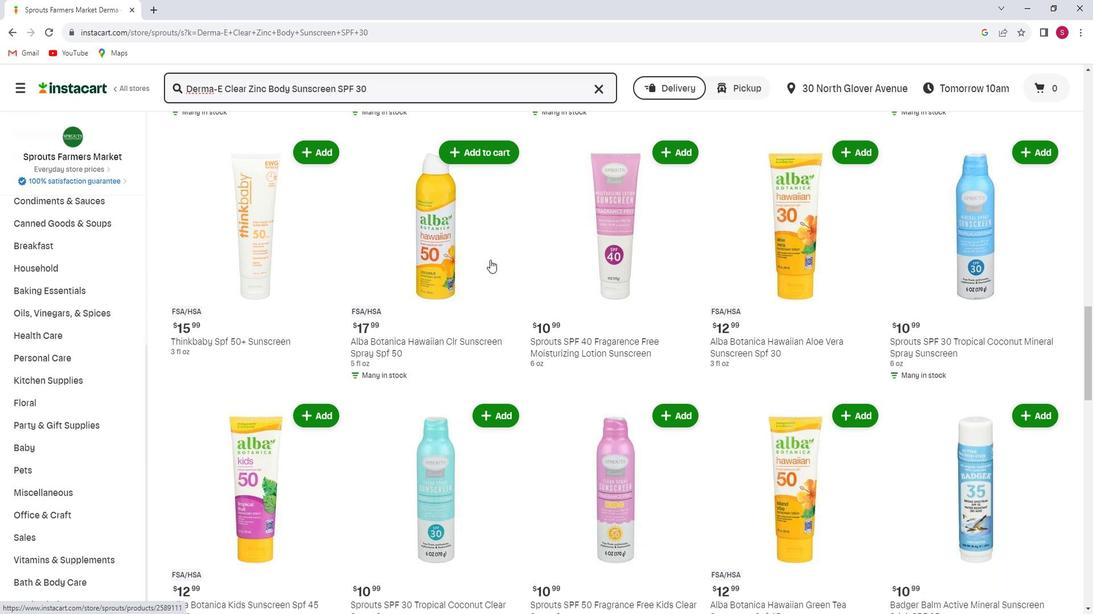 
Action: Mouse scrolled (500, 260) with delta (0, 0)
Screenshot: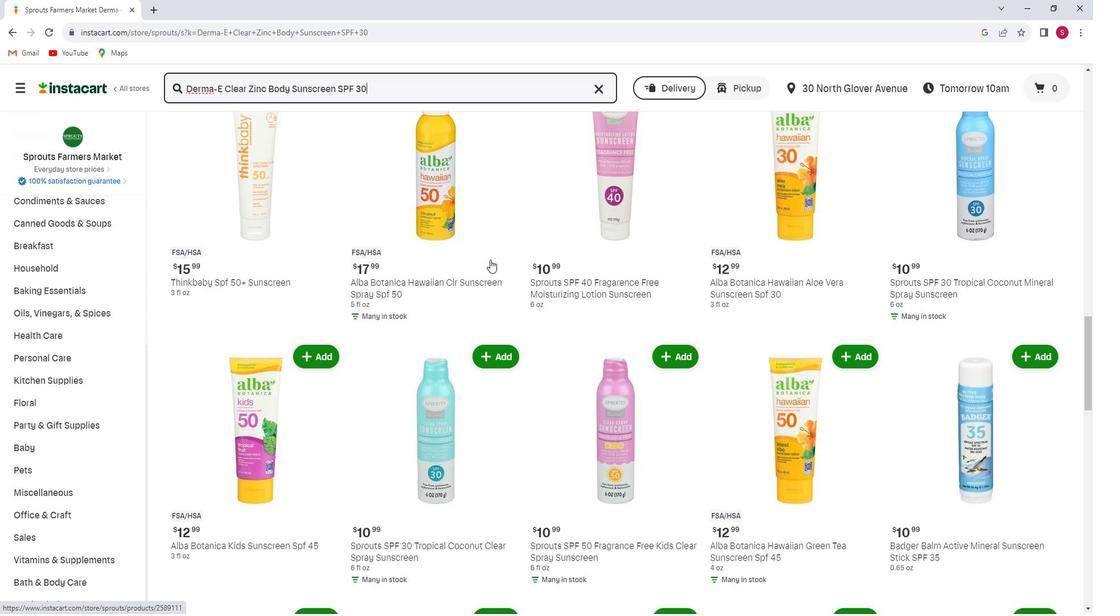 
Action: Mouse moved to (501, 260)
Screenshot: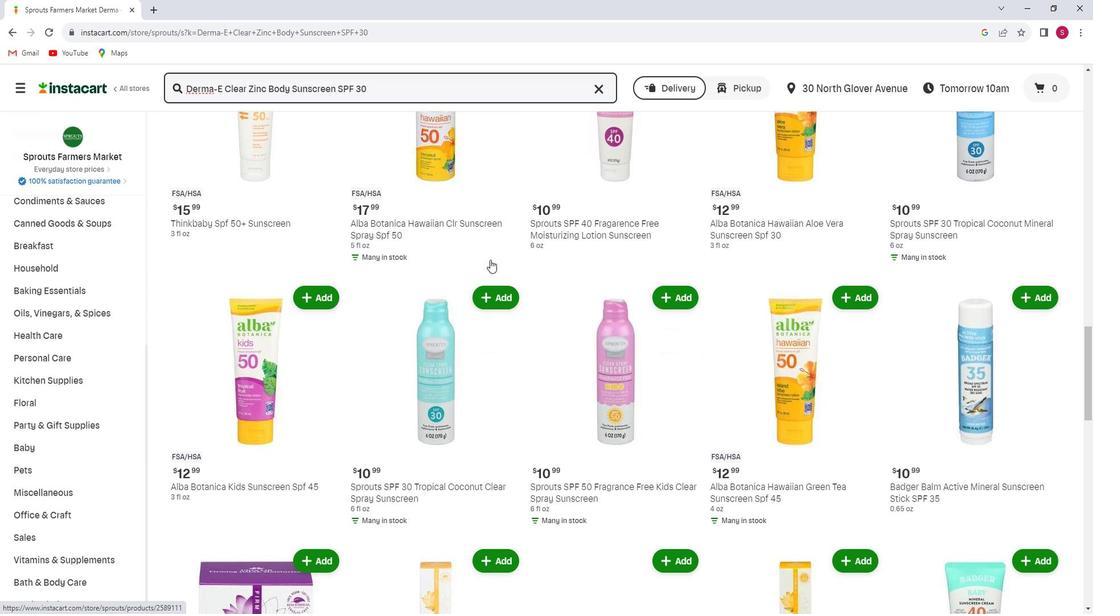 
Action: Mouse scrolled (501, 260) with delta (0, 0)
Screenshot: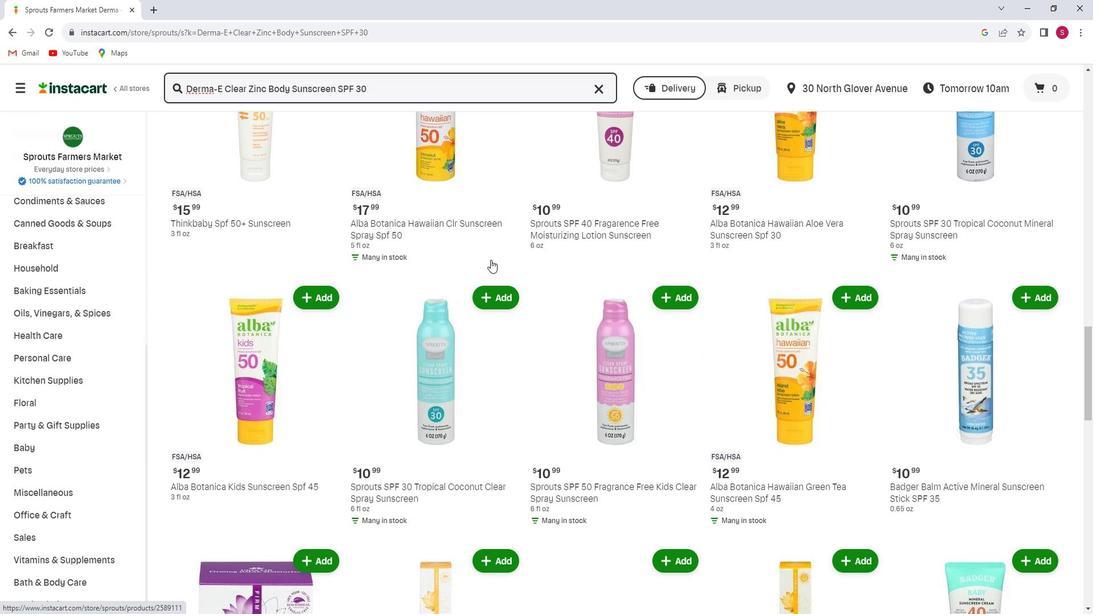 
Action: Mouse scrolled (501, 260) with delta (0, 0)
Screenshot: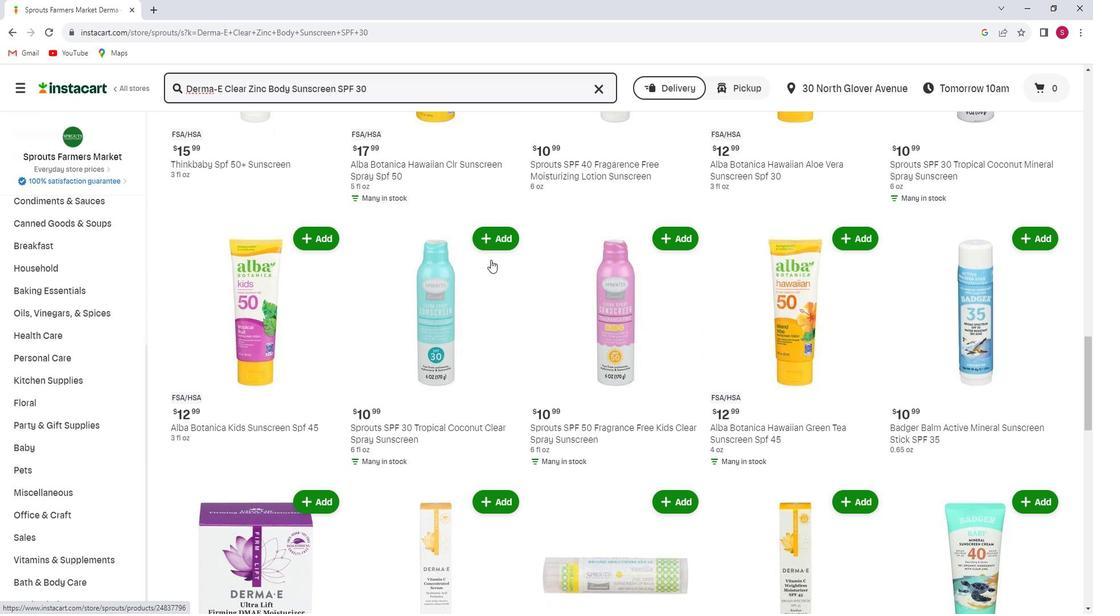 
Action: Mouse scrolled (501, 260) with delta (0, 0)
Screenshot: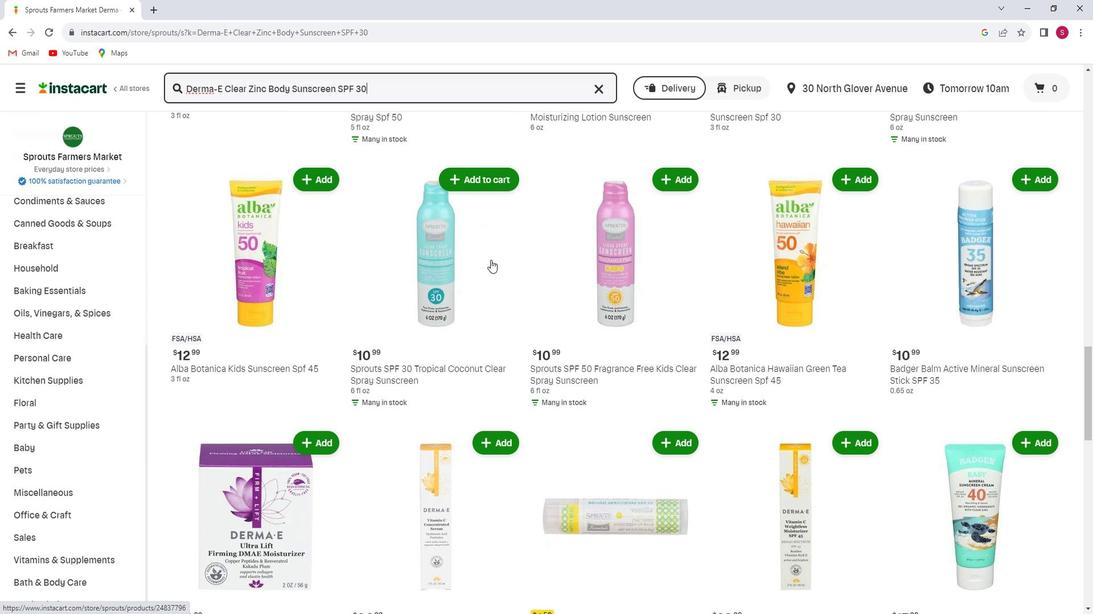 
Action: Mouse scrolled (501, 260) with delta (0, 0)
Screenshot: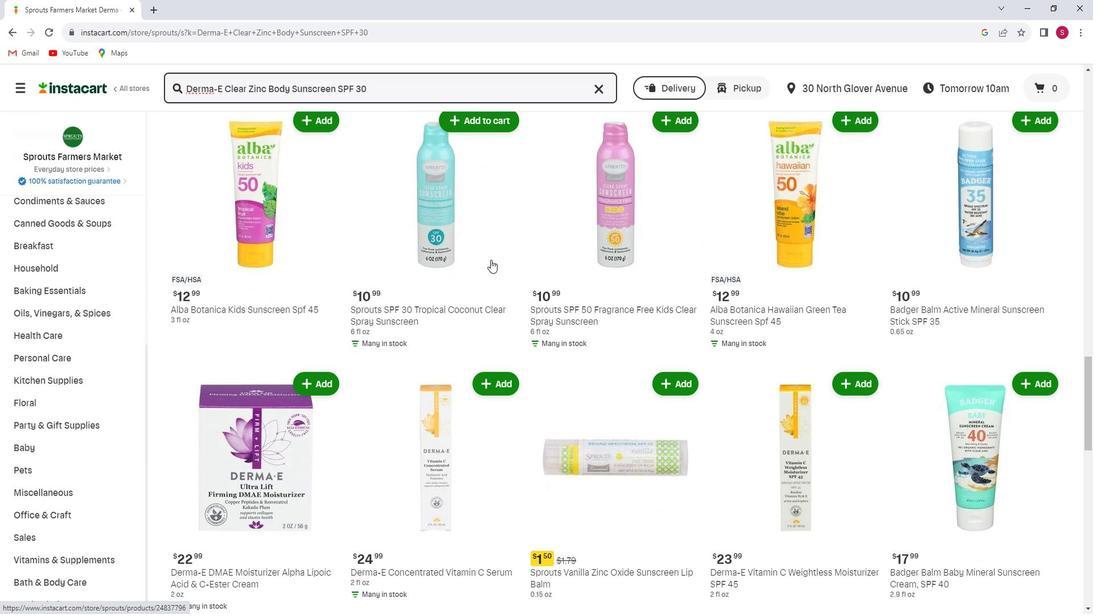
Action: Mouse scrolled (501, 260) with delta (0, 0)
Screenshot: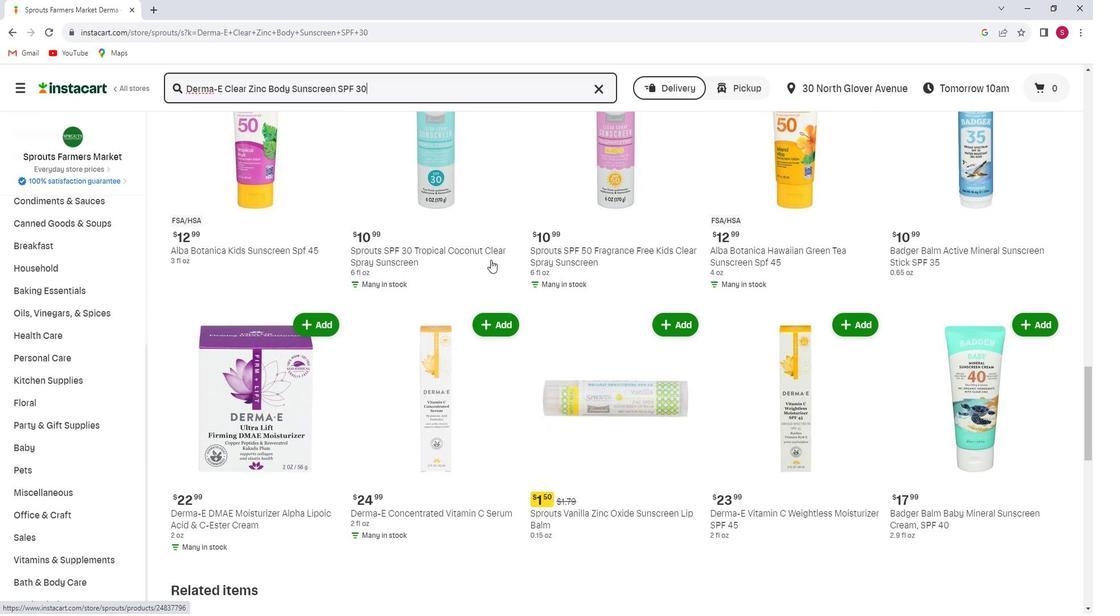 
Action: Mouse scrolled (501, 260) with delta (0, 0)
Screenshot: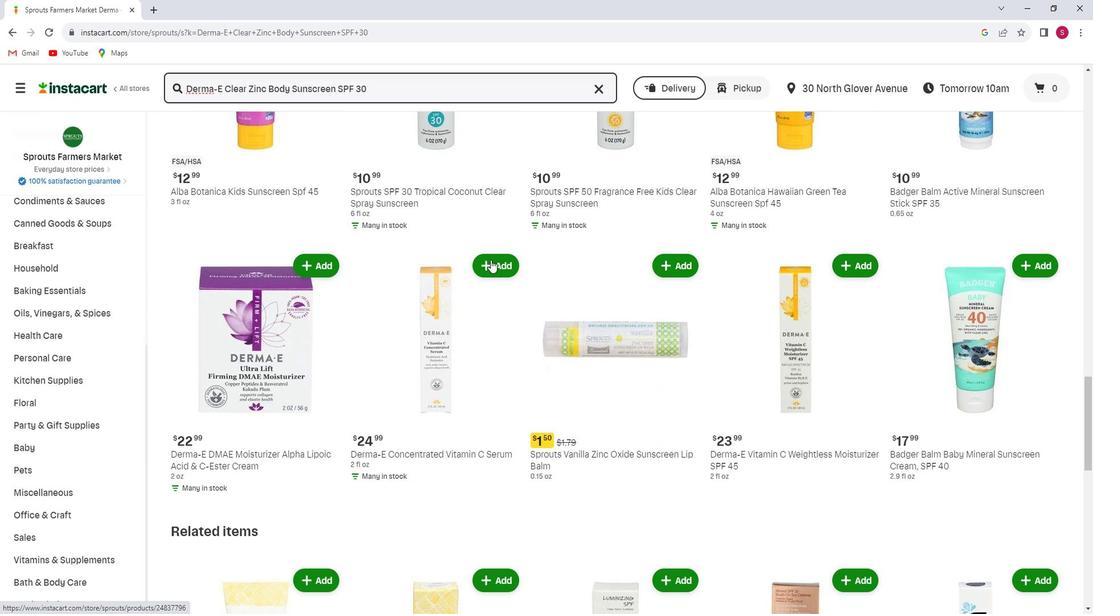 
Action: Mouse scrolled (501, 260) with delta (0, 0)
Screenshot: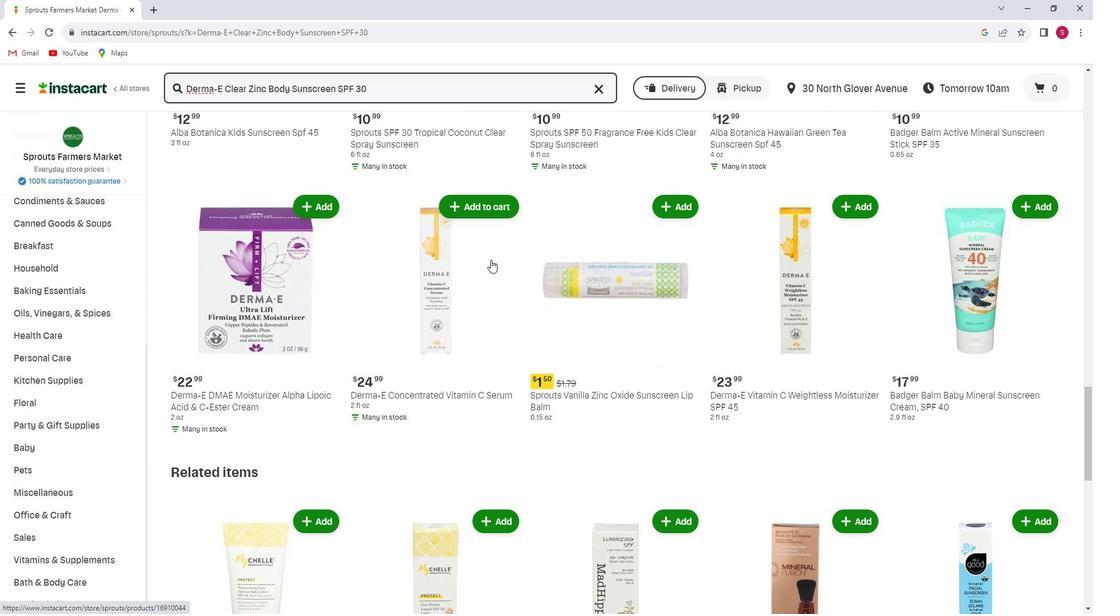 
Action: Mouse scrolled (501, 260) with delta (0, 0)
Screenshot: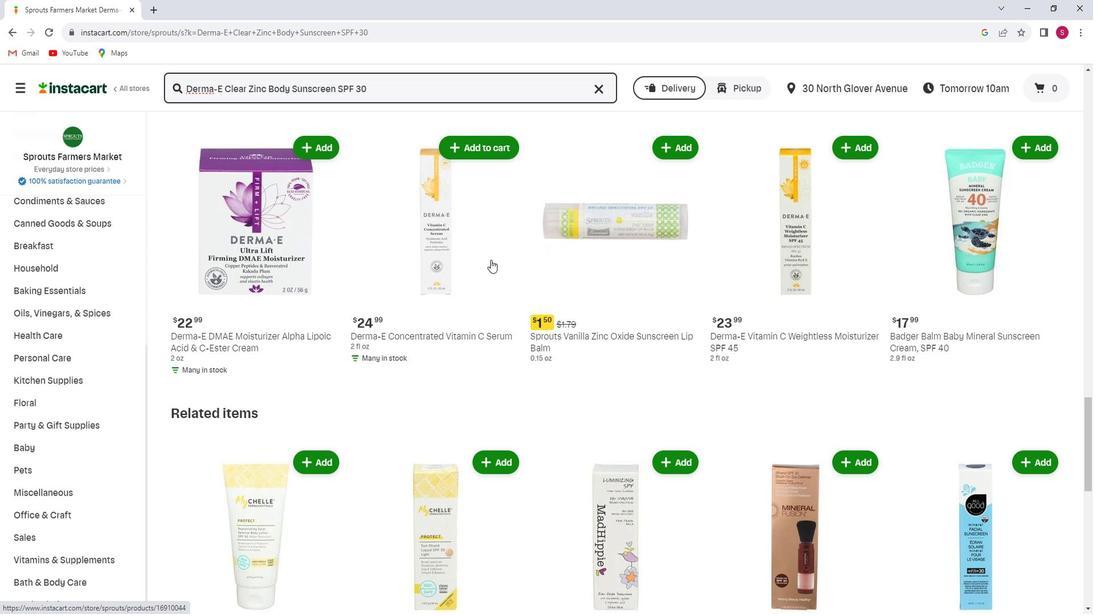 
Action: Mouse scrolled (501, 260) with delta (0, 0)
Screenshot: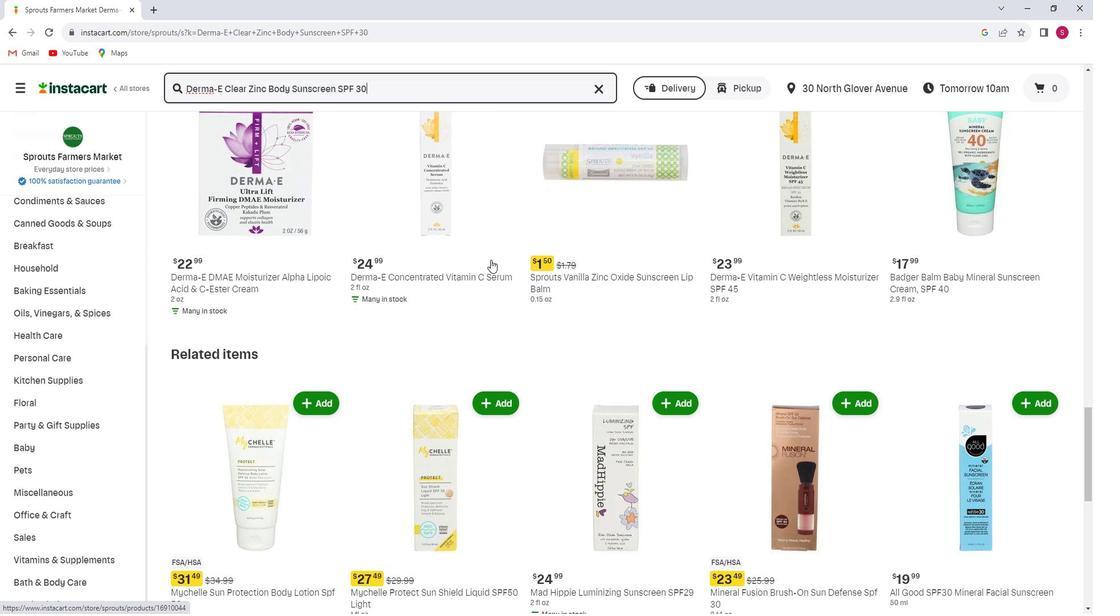
Action: Mouse scrolled (501, 260) with delta (0, 0)
Screenshot: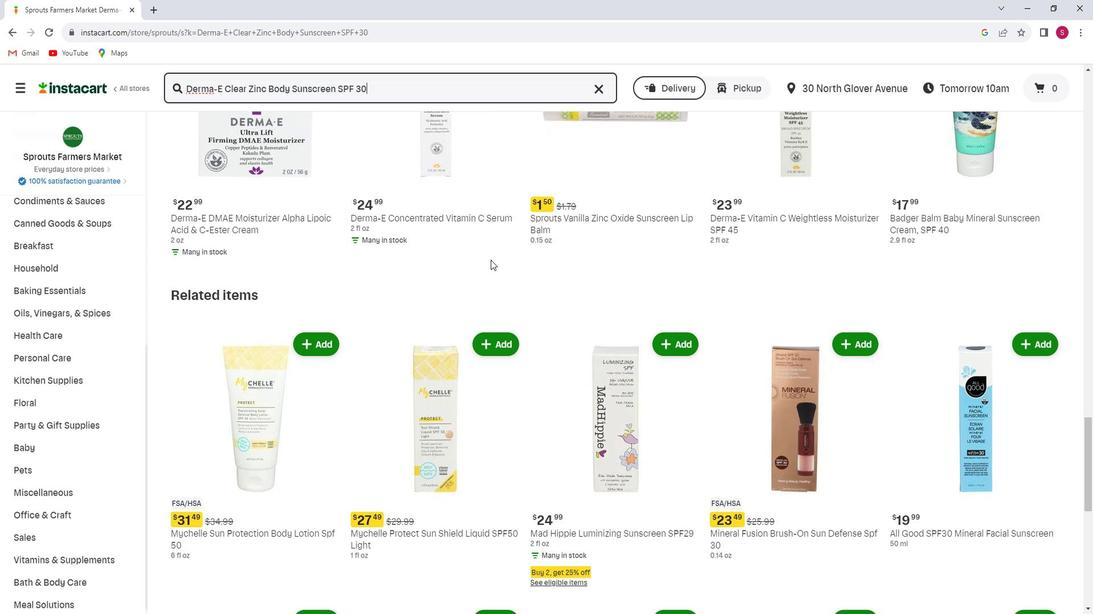 
Action: Mouse scrolled (501, 260) with delta (0, 0)
Screenshot: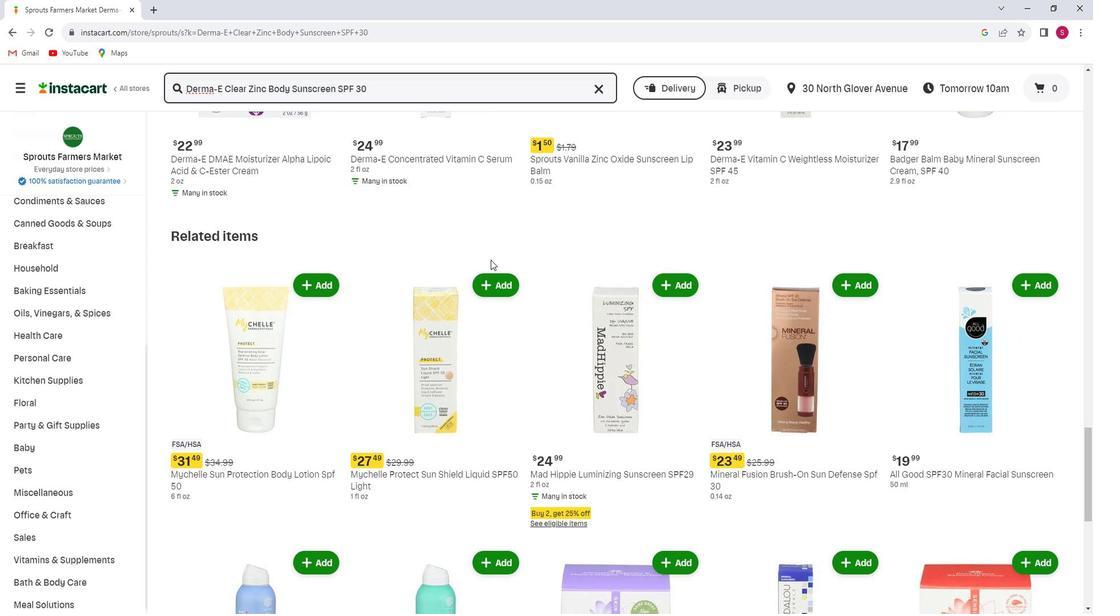 
Action: Mouse scrolled (501, 260) with delta (0, 0)
Screenshot: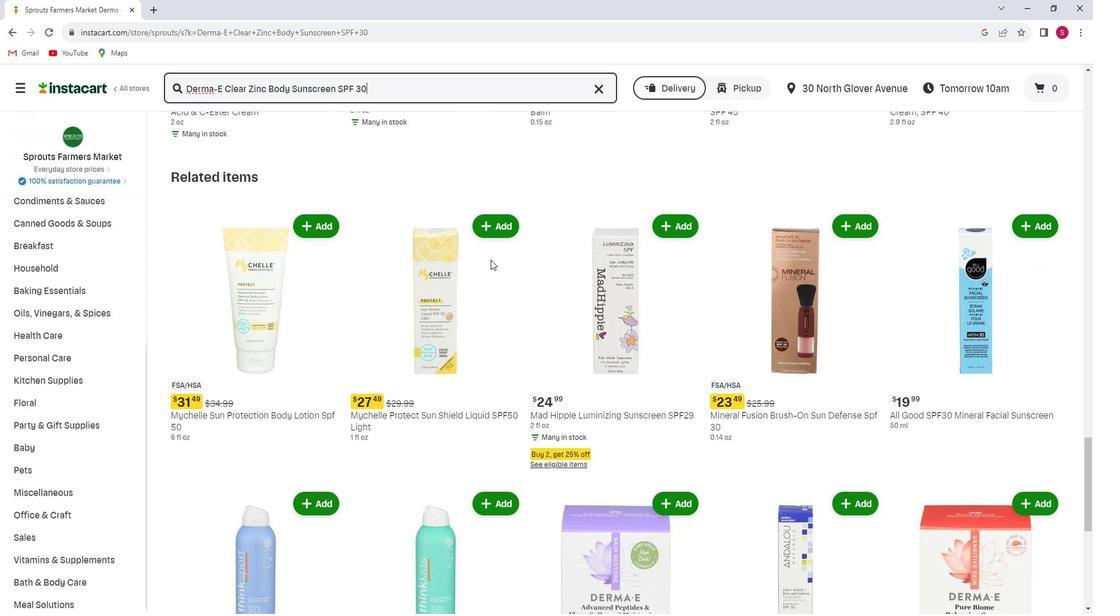 
Action: Mouse scrolled (501, 260) with delta (0, 0)
Screenshot: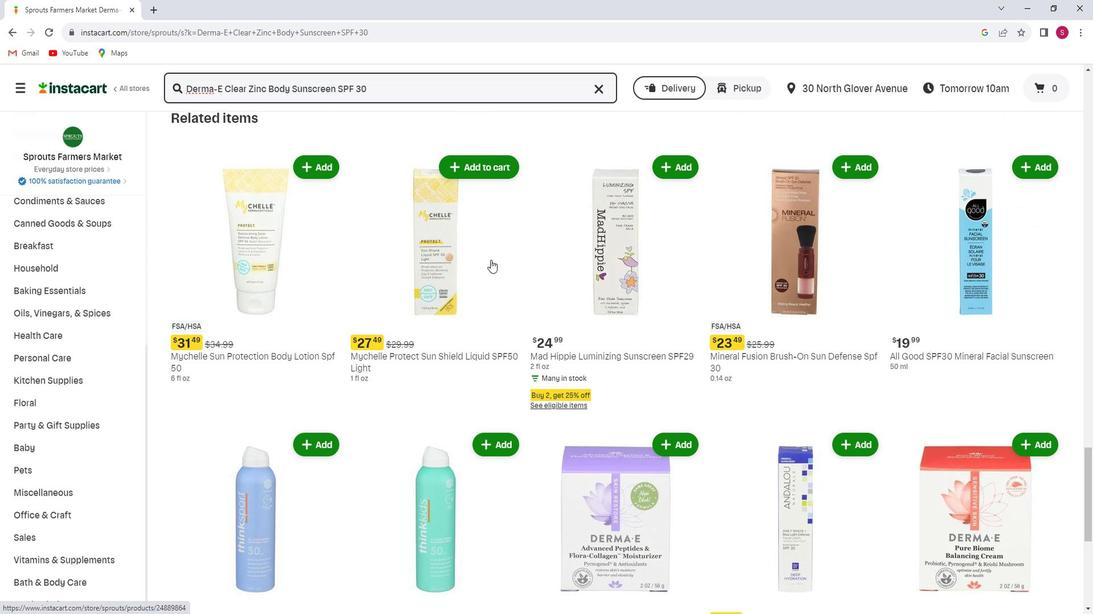 
Action: Mouse scrolled (501, 260) with delta (0, 0)
Screenshot: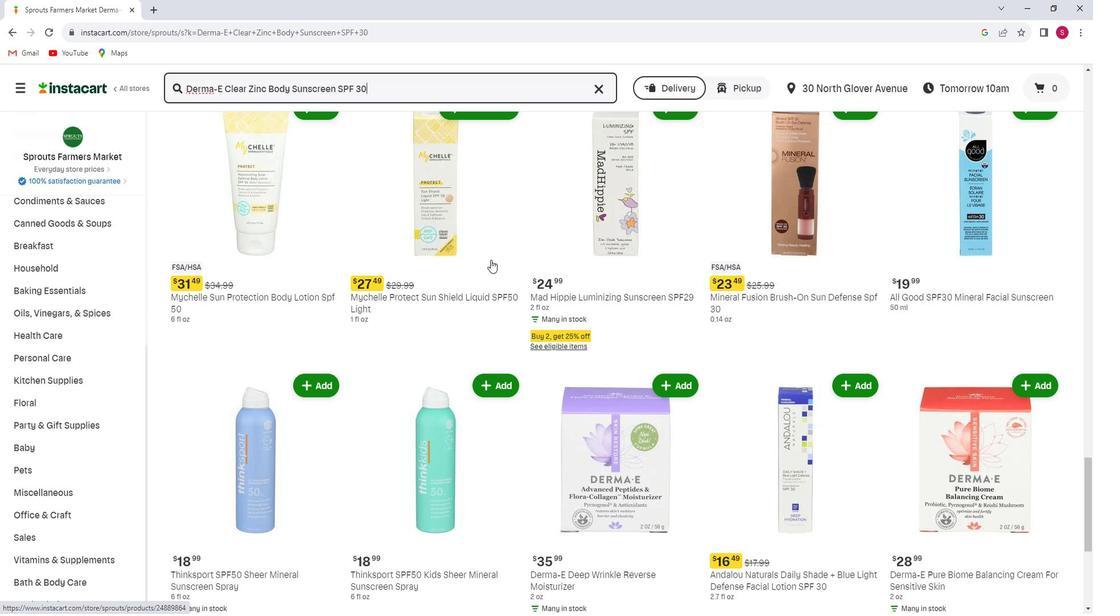 
Action: Mouse scrolled (501, 260) with delta (0, 0)
Screenshot: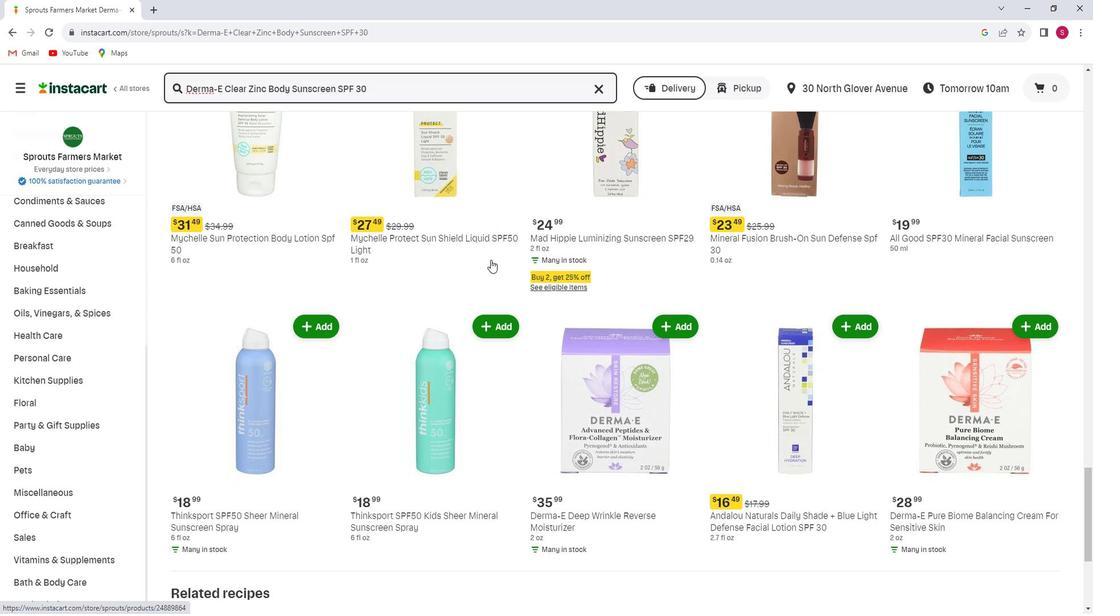 
Action: Mouse scrolled (501, 260) with delta (0, 0)
Screenshot: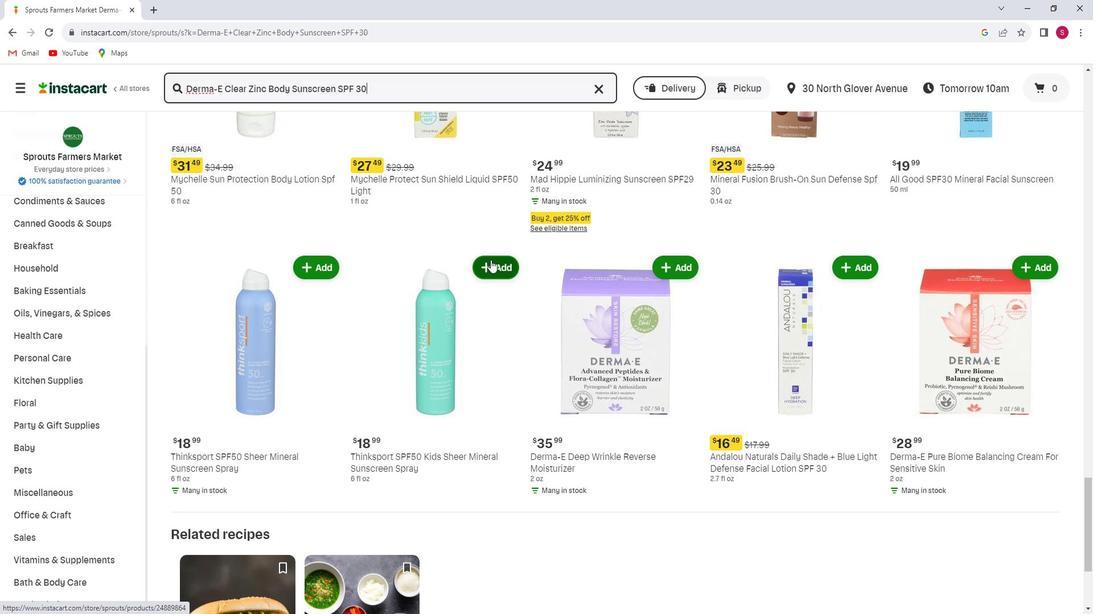 
Action: Mouse scrolled (501, 260) with delta (0, 0)
Screenshot: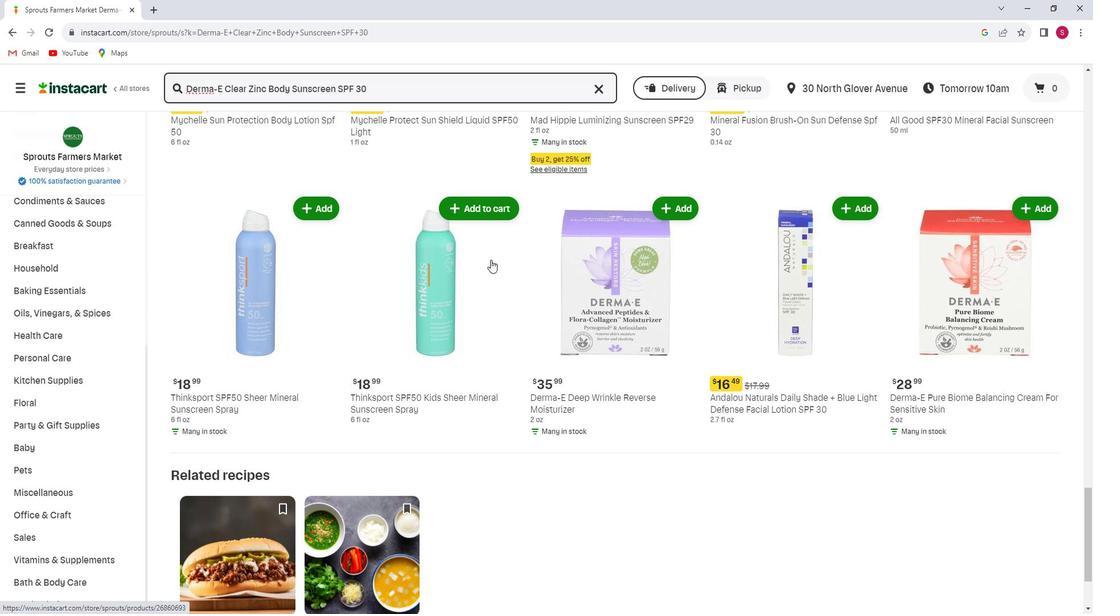 
Action: Mouse scrolled (501, 260) with delta (0, 0)
Screenshot: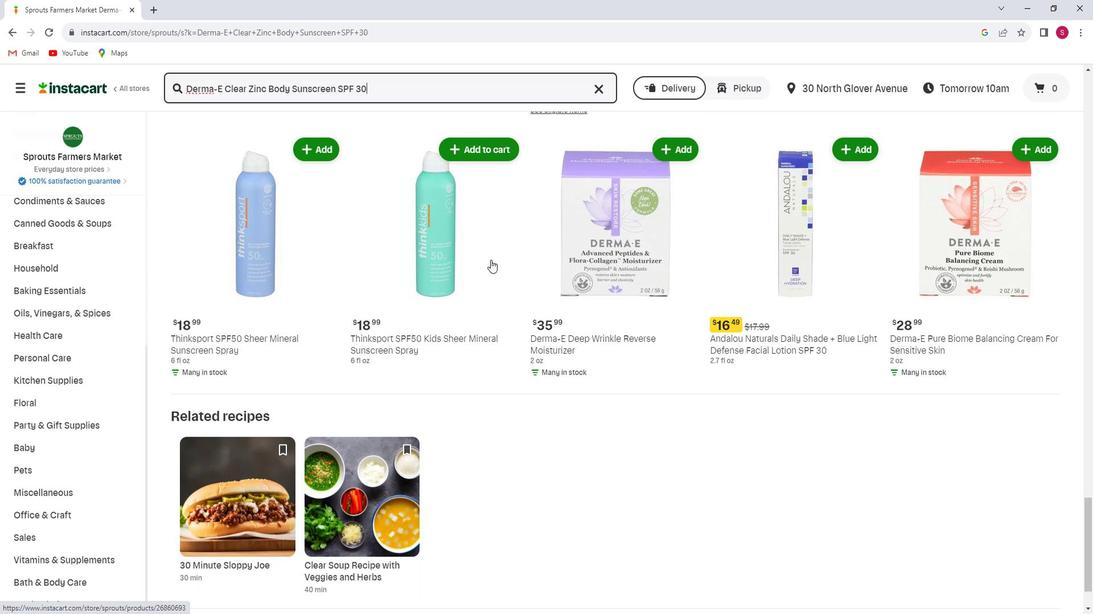 
Action: Mouse scrolled (501, 260) with delta (0, 0)
Screenshot: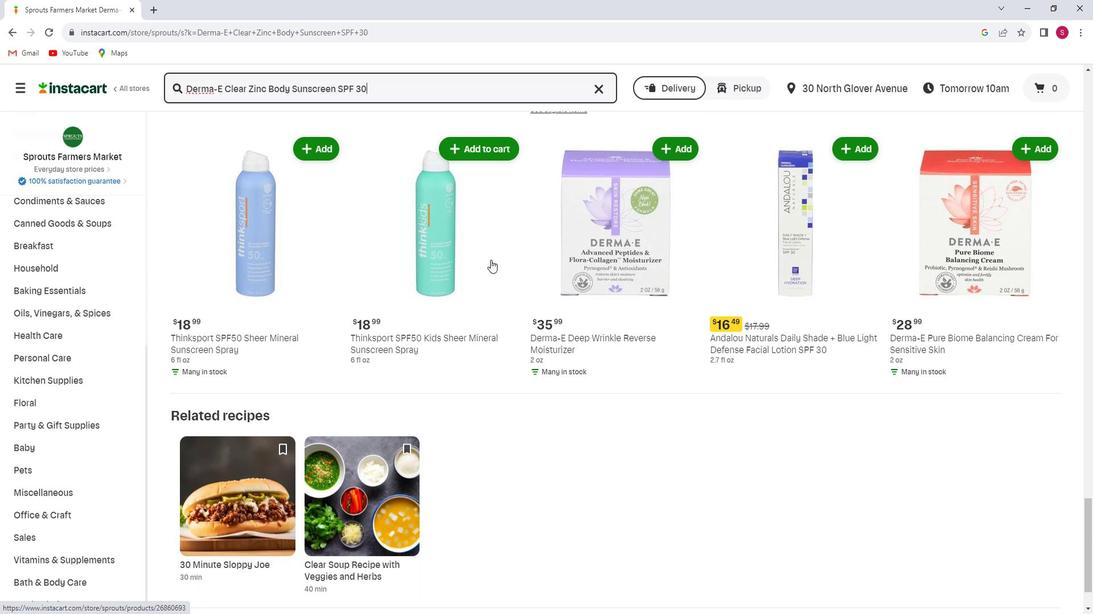 
Action: Mouse scrolled (501, 260) with delta (0, 0)
Screenshot: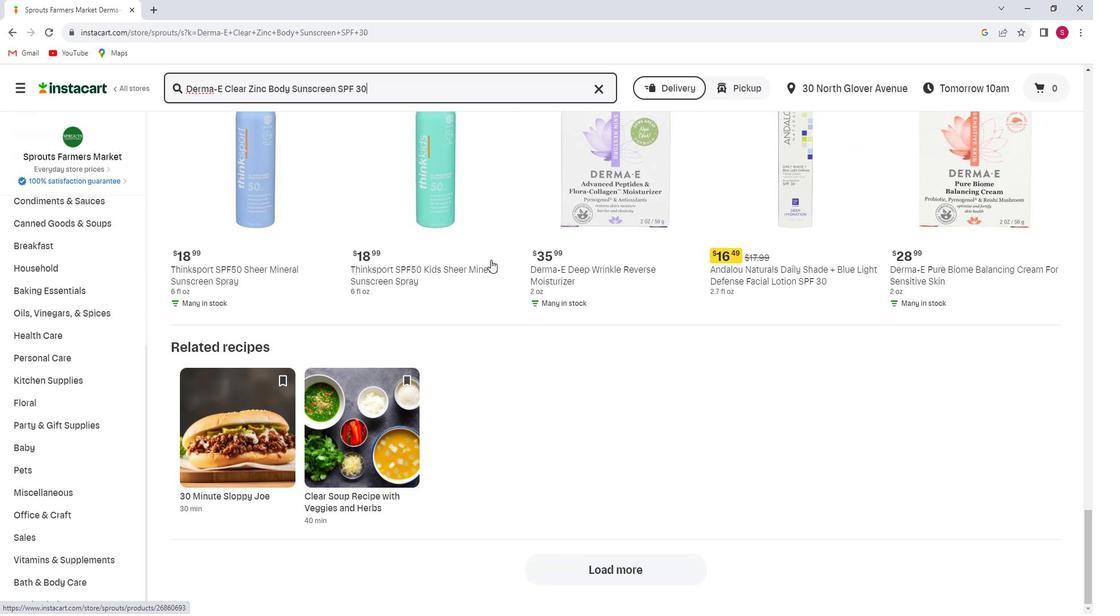 
Action: Mouse scrolled (501, 260) with delta (0, 0)
Screenshot: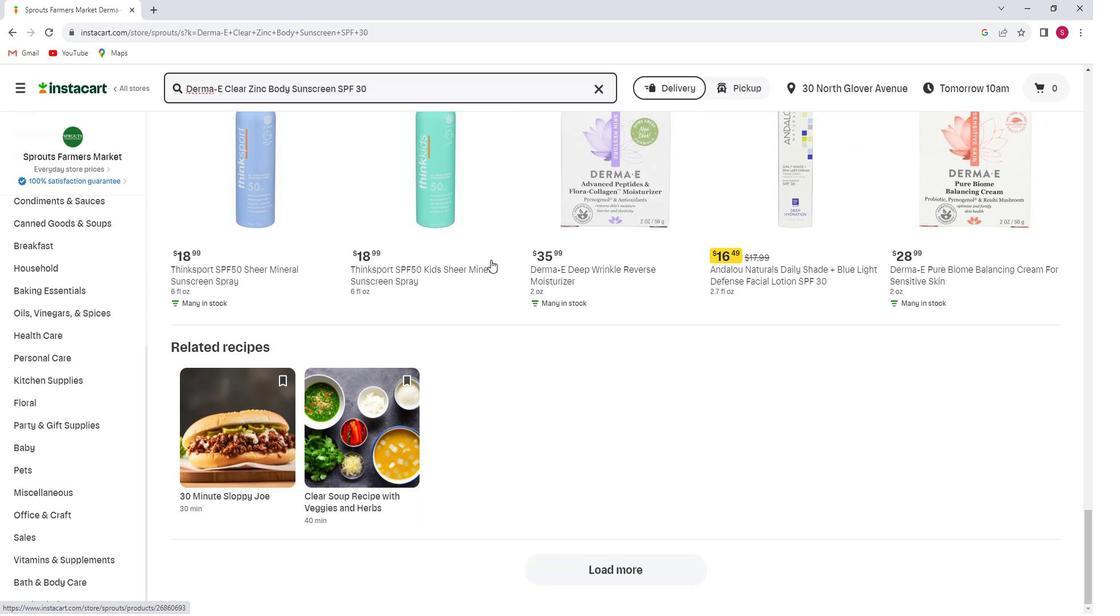 
Action: Mouse scrolled (501, 260) with delta (0, 0)
Screenshot: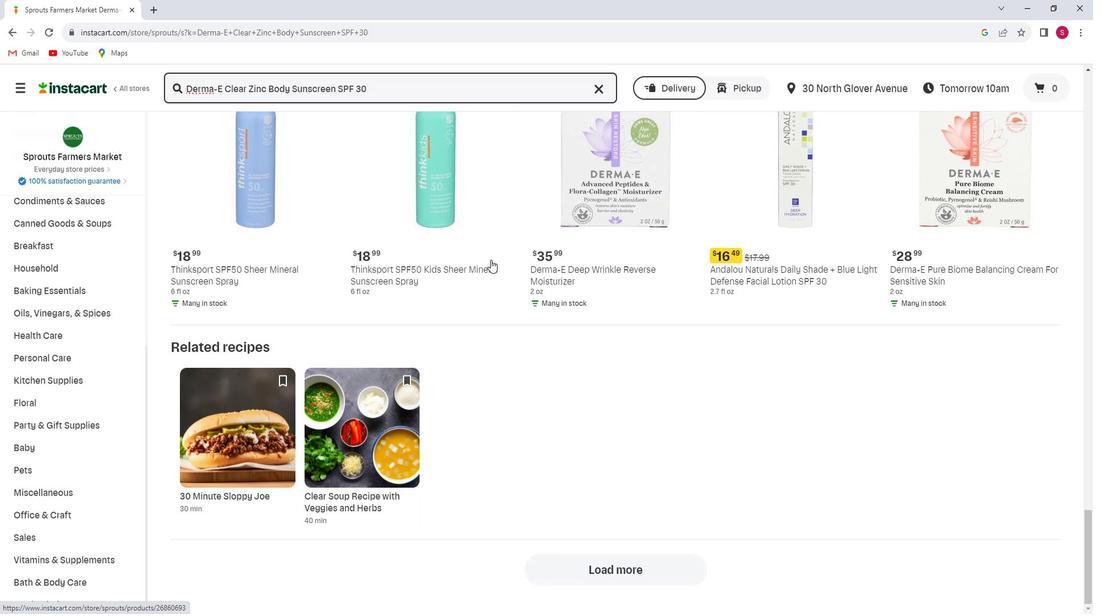 
Action: Mouse scrolled (501, 260) with delta (0, 0)
Screenshot: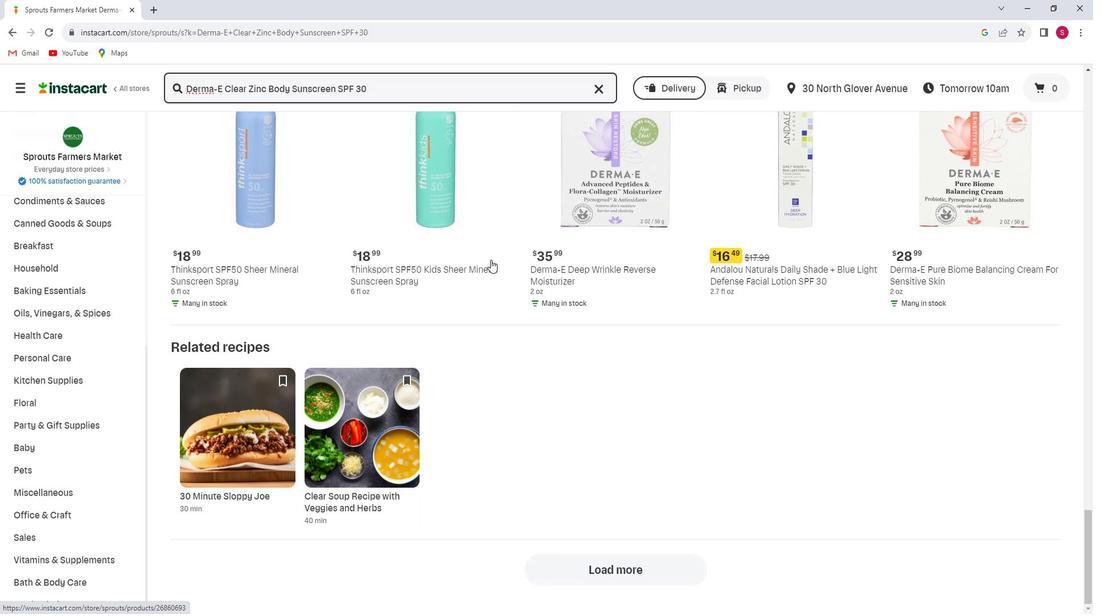 
